 Task: open an excel sheet and write heading  Money ManagerAdd Descriptions in a column and its values below  'Salary, Rent, Groceries, Utilities, Dining out, Transportation & Entertainment. 'Add Categories in next column and its values below  Income, Expense, Expense, Expense, Expense, Expense & Expense. Add Amount in next column and its values below  $2,500, $800, $200, $100, $50, $30 & $100Add Dates in next column and its values below  2023-05-01, 2023-05-05, 2023-05-10, 2023-05-15, 2023-05-20, 2023-05-25 & 2023-05-31Save page Financial Management Sheet
Action: Mouse moved to (30, 113)
Screenshot: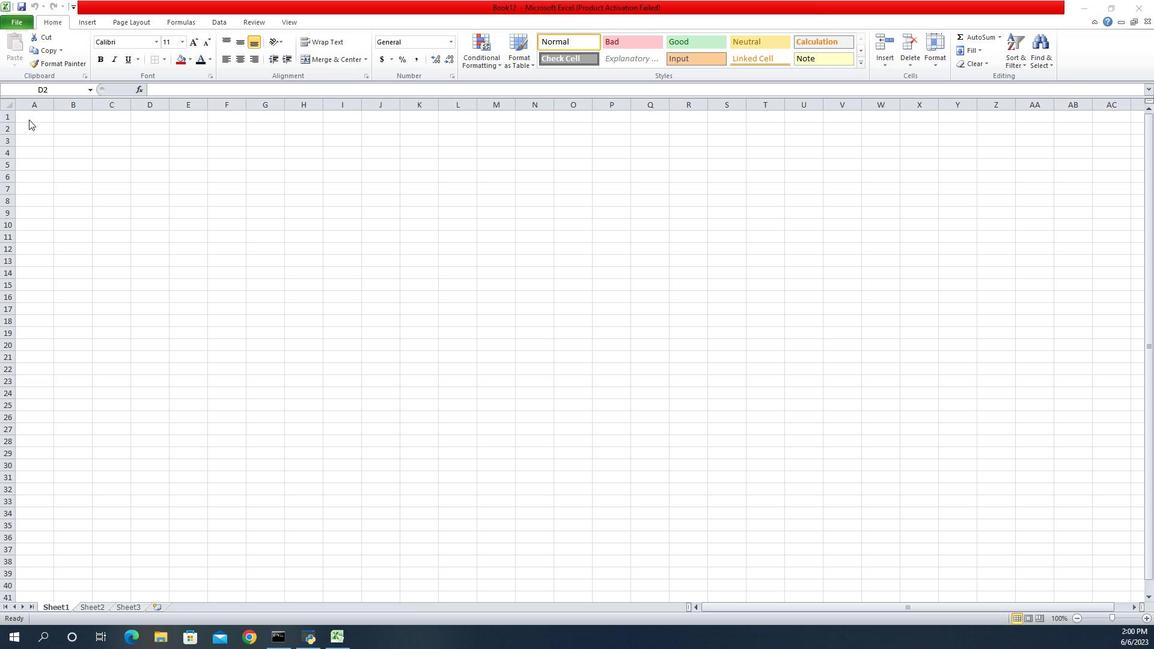 
Action: Mouse pressed left at (30, 113)
Screenshot: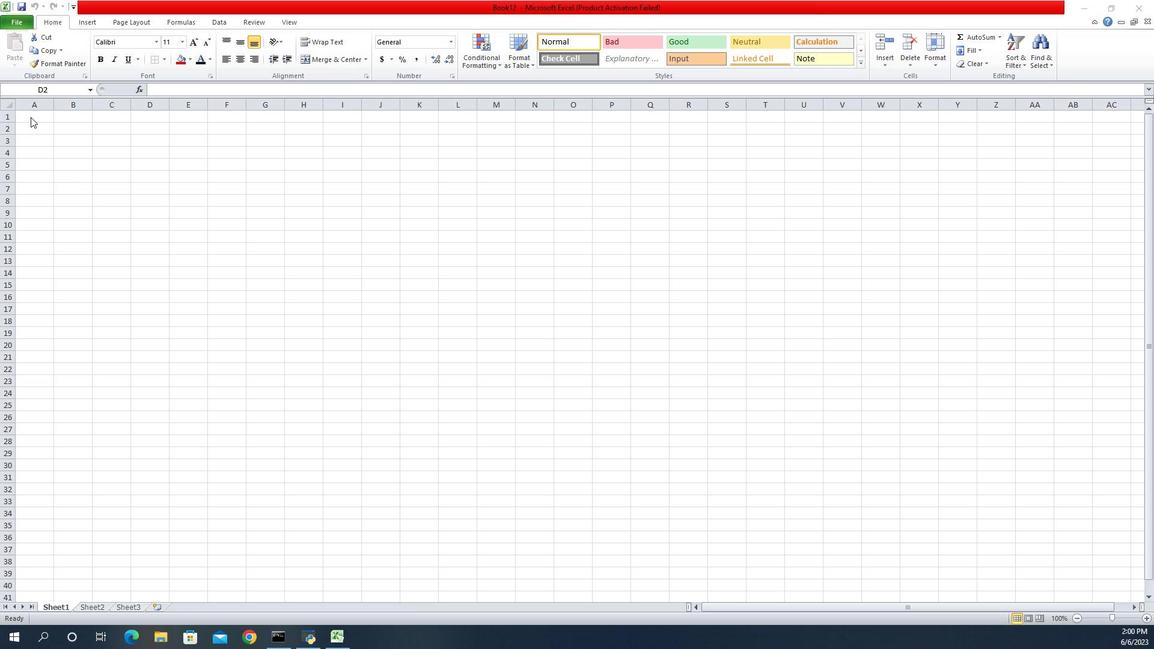 
Action: Mouse moved to (31, 113)
Screenshot: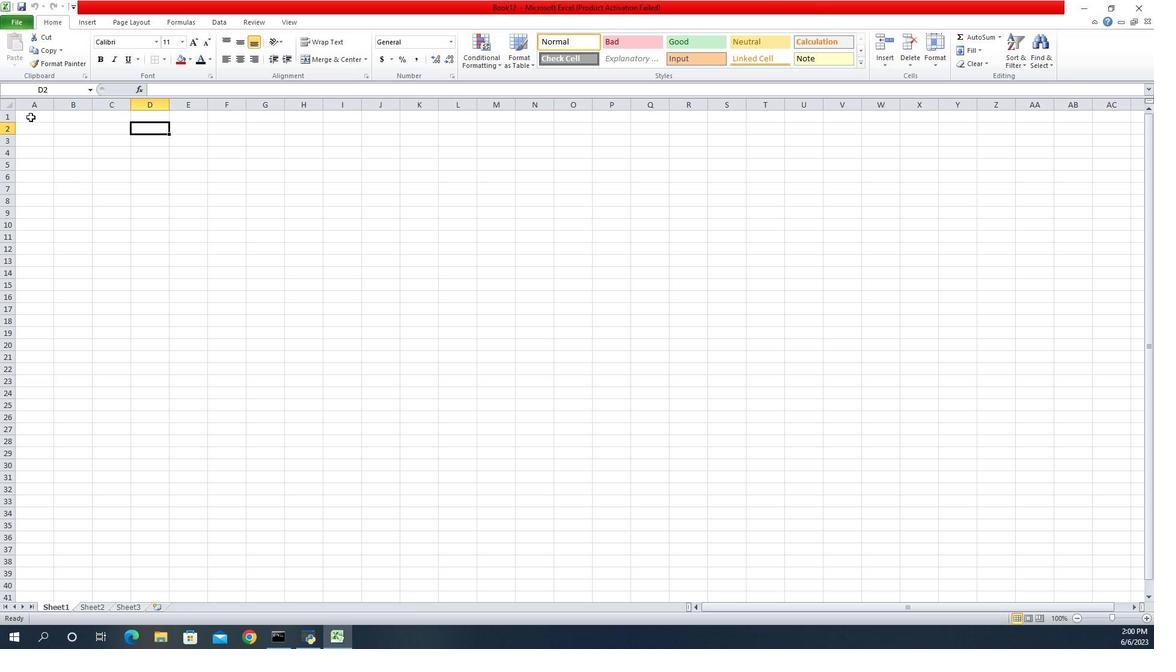 
Action: Mouse pressed left at (31, 113)
Screenshot: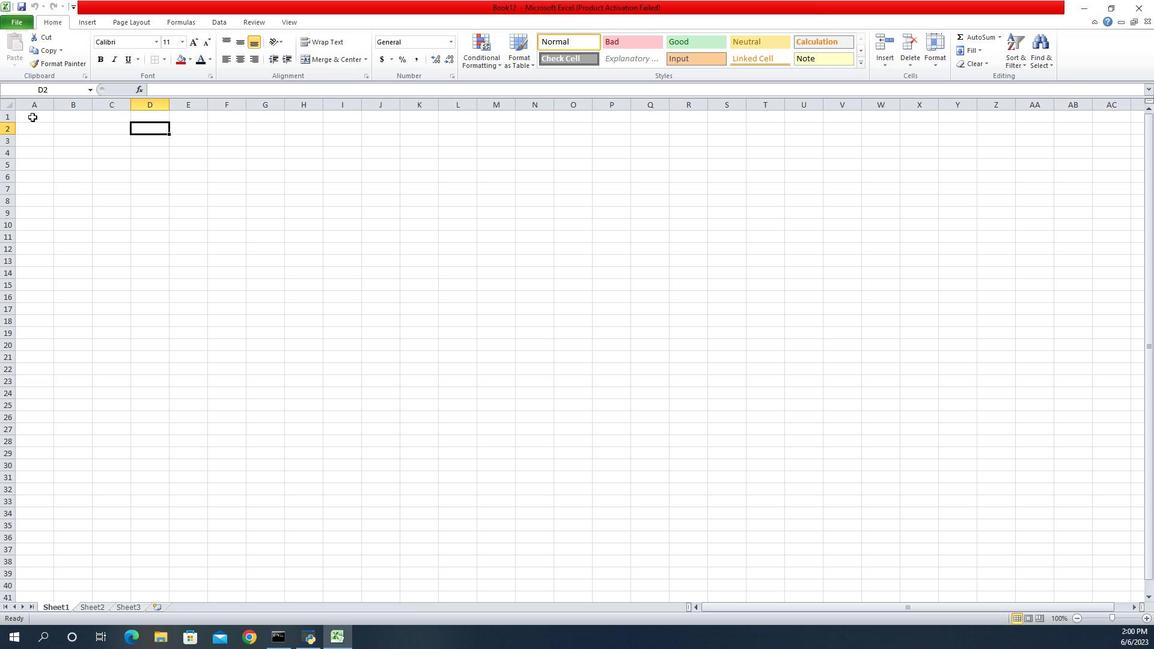
Action: Mouse pressed left at (31, 113)
Screenshot: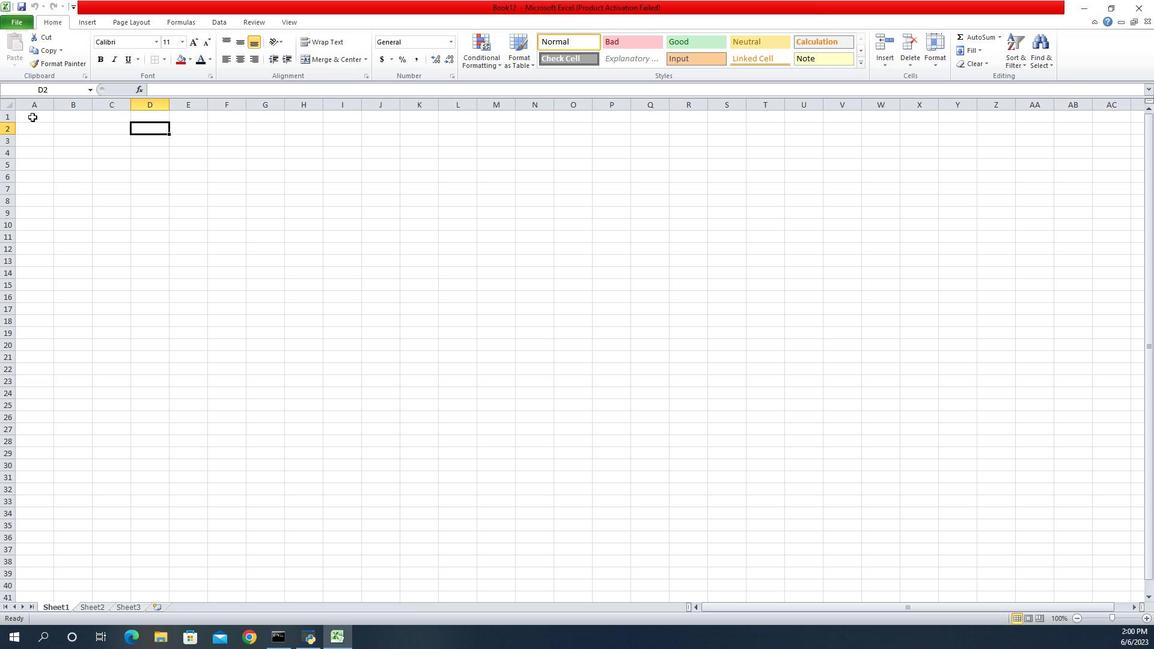 
Action: Key pressed <Key.shift>Money<Key.space><Key.shift><Key.shift><Key.shift><Key.shift><Key.shift><Key.shift><Key.shift><Key.shift><Key.shift><Key.shift><Key.shift><Key.shift><Key.shift><Key.shift><Key.shift>Manager<Key.enter><Key.shift><Key.shift><Key.shift>Description<Key.enter><Key.shift><Key.shift><Key.shift><Key.shift><Key.shift><Key.shift><Key.shift><Key.shift><Key.shift><Key.shift><Key.shift><Key.shift><Key.shift><Key.shift><Key.shift><Key.shift><Key.shift><Key.shift><Key.shift>Salary<Key.enter><Key.shift>Rent<Key.enter><Key.shift>Groceries<Key.enter><Key.shift>Utilites<Key.backspace><Key.backspace><Key.backspace><Key.backspace><Key.backspace><Key.backspace>ilities<Key.enter><Key.shift>Dining<Key.space><Key.shift>Out<Key.enter><Key.shift><Key.shift><Key.shift><Key.shift><Key.shift>Transportation<Key.enter><Key.shift>Enterainment<Key.enter>
Screenshot: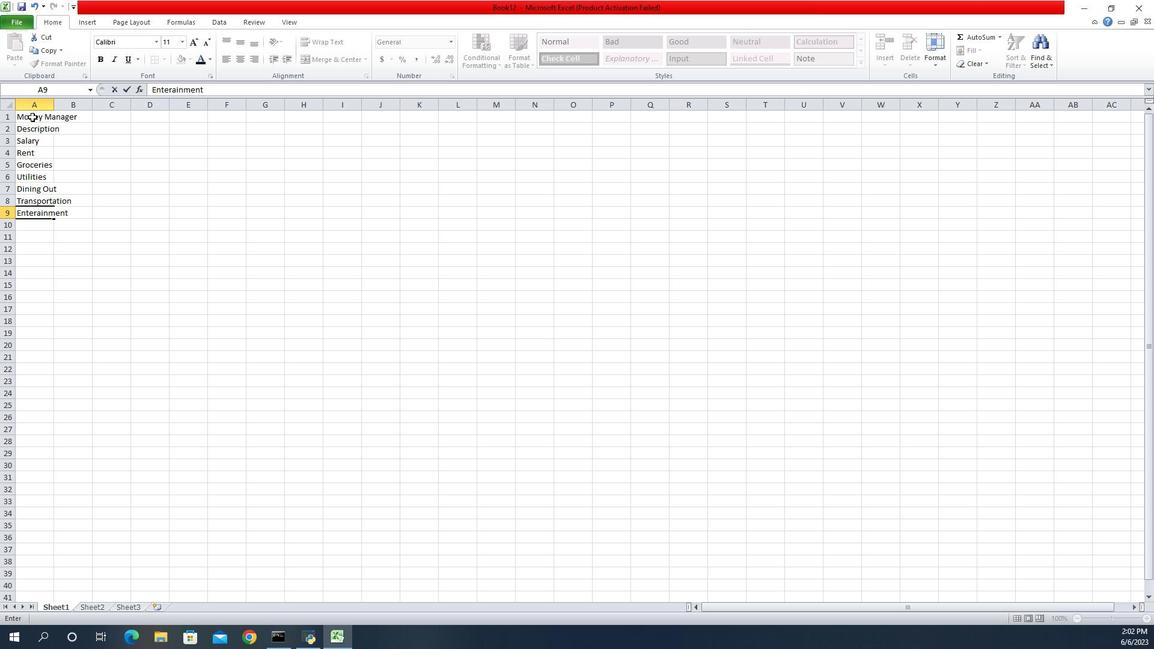 
Action: Mouse moved to (52, 102)
Screenshot: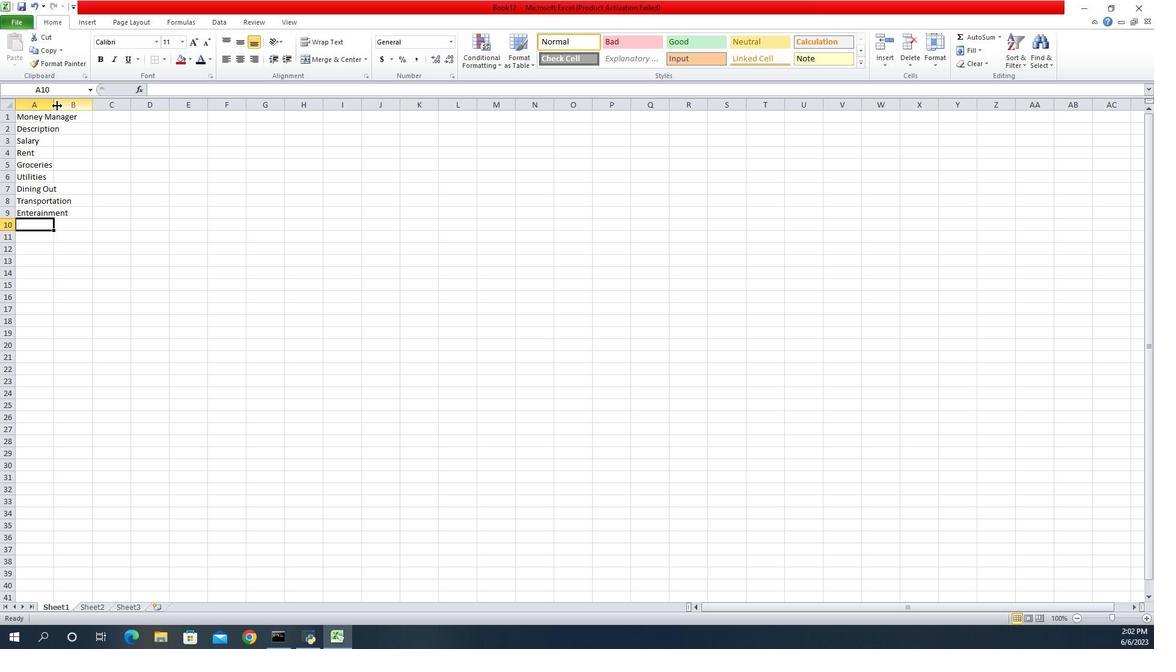 
Action: Mouse pressed left at (52, 102)
Screenshot: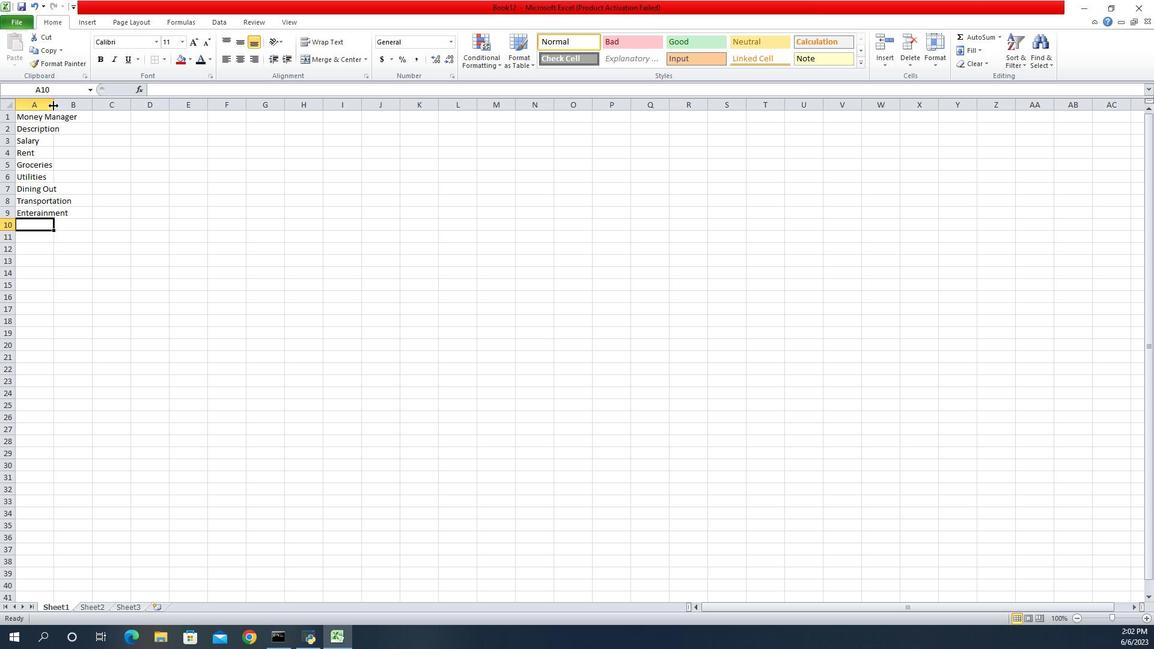 
Action: Mouse pressed left at (52, 102)
Screenshot: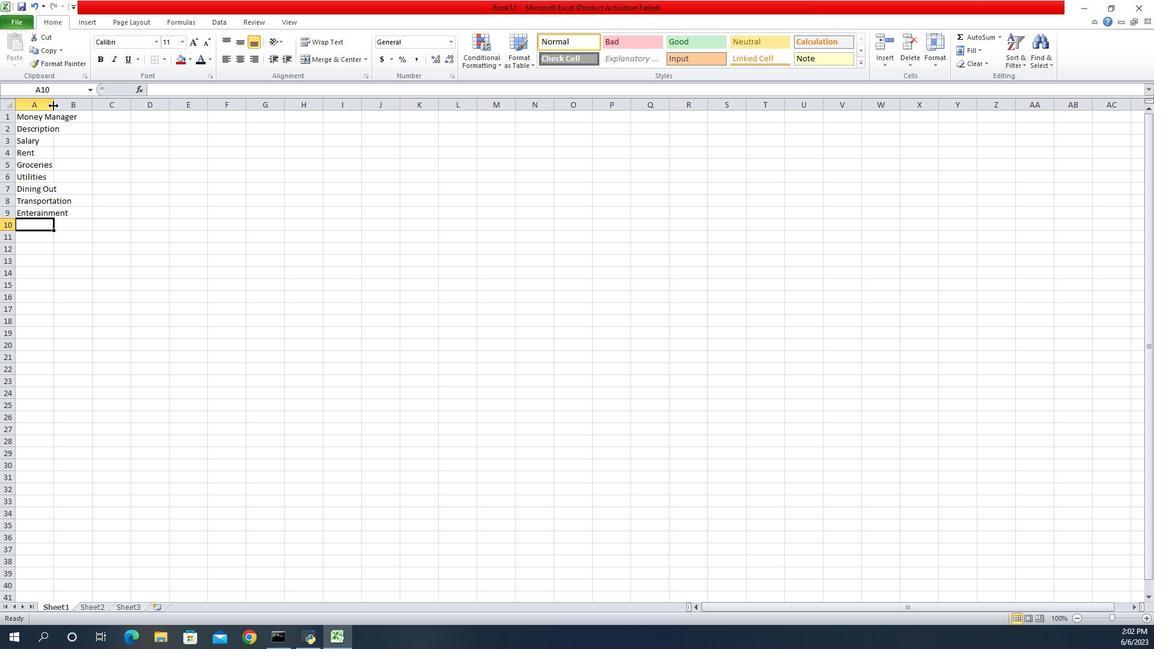 
Action: Mouse moved to (102, 125)
Screenshot: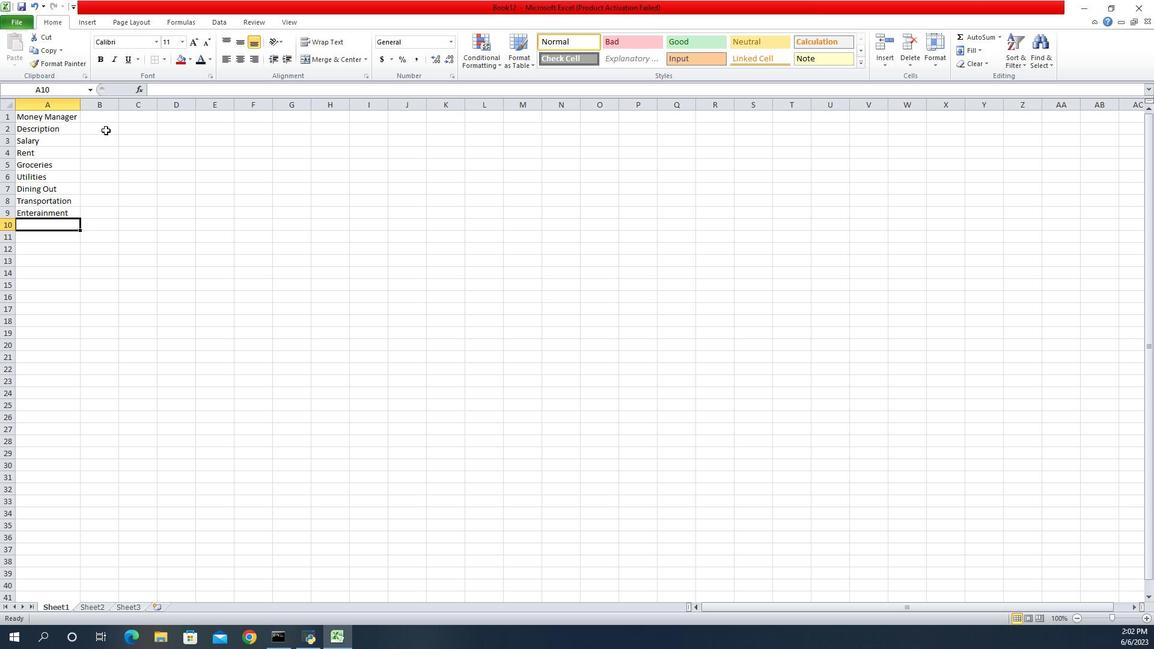 
Action: Mouse pressed left at (102, 125)
Screenshot: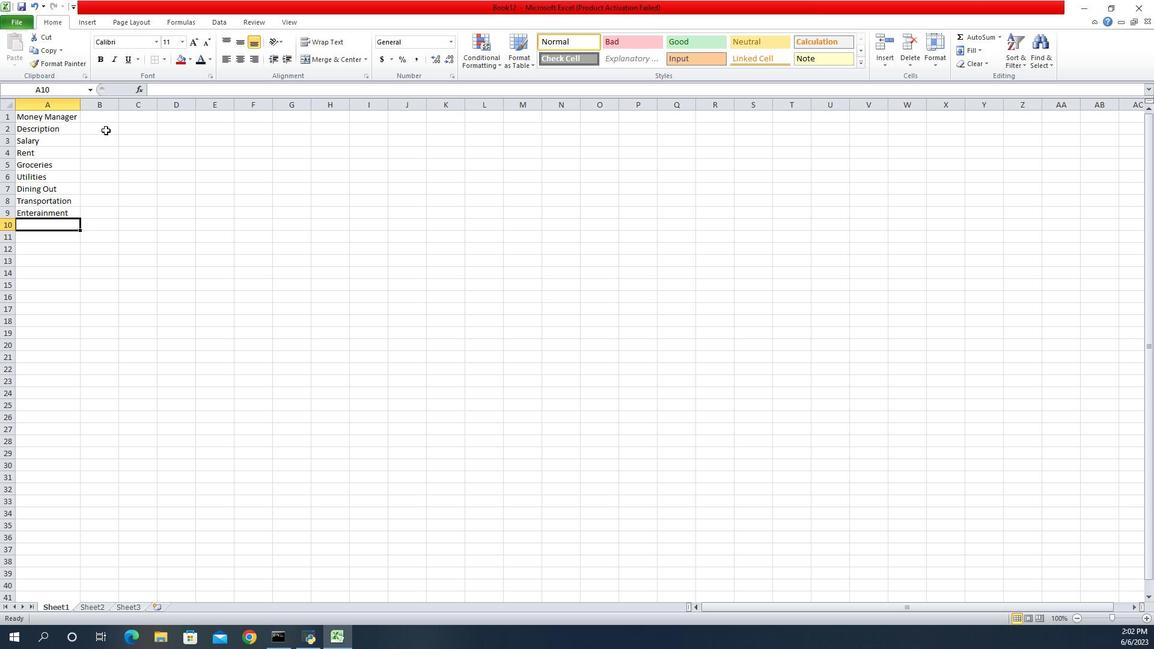 
Action: Mouse pressed left at (102, 125)
Screenshot: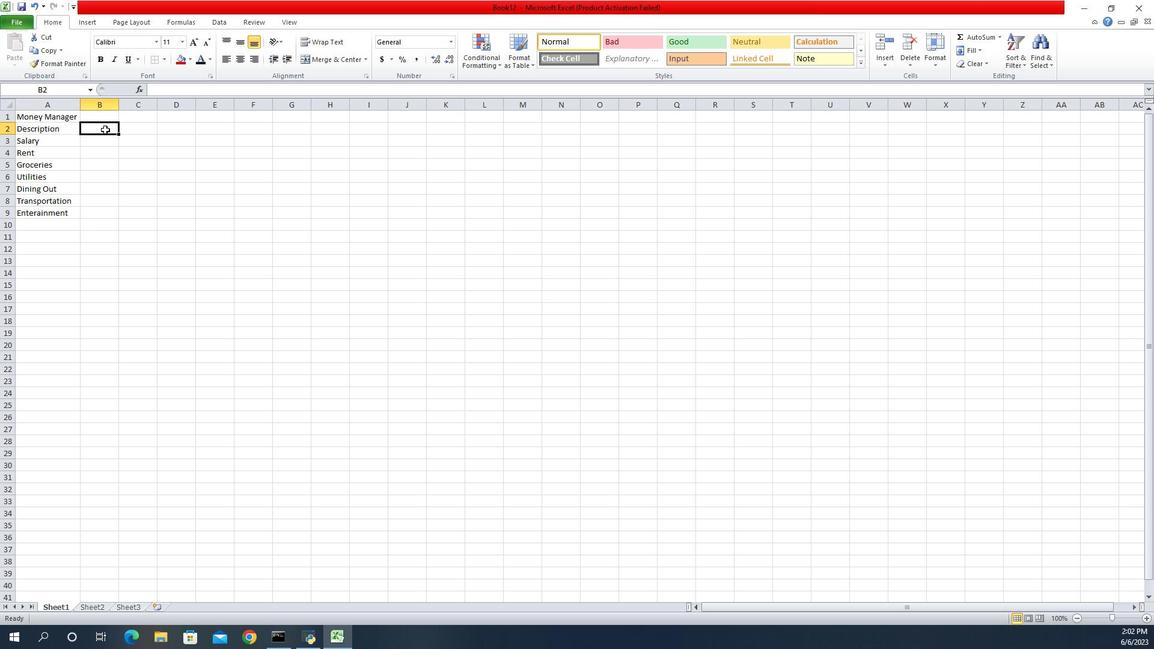 
Action: Mouse moved to (104, 159)
Screenshot: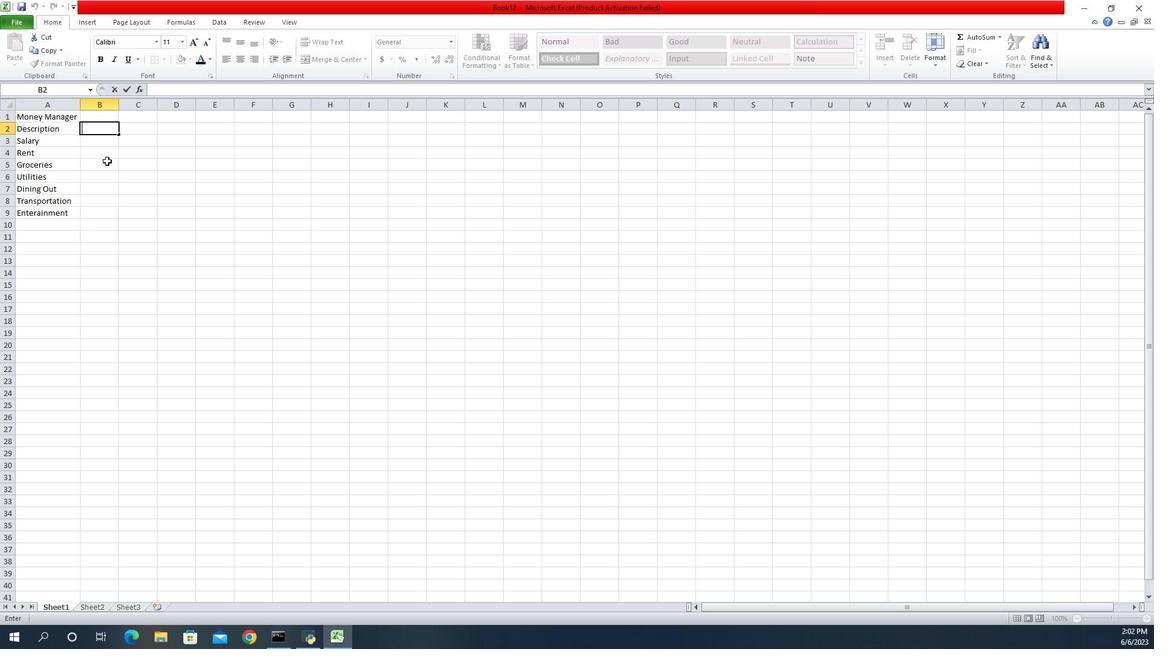 
Action: Mouse pressed left at (104, 159)
Screenshot: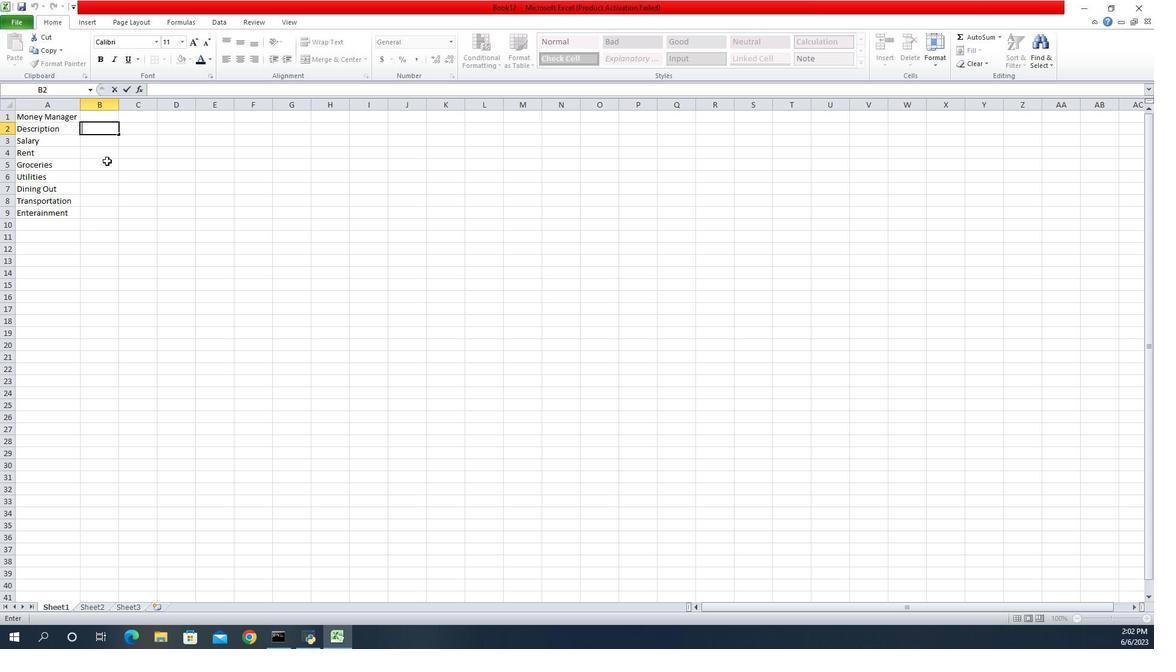 
Action: Mouse moved to (94, 125)
Screenshot: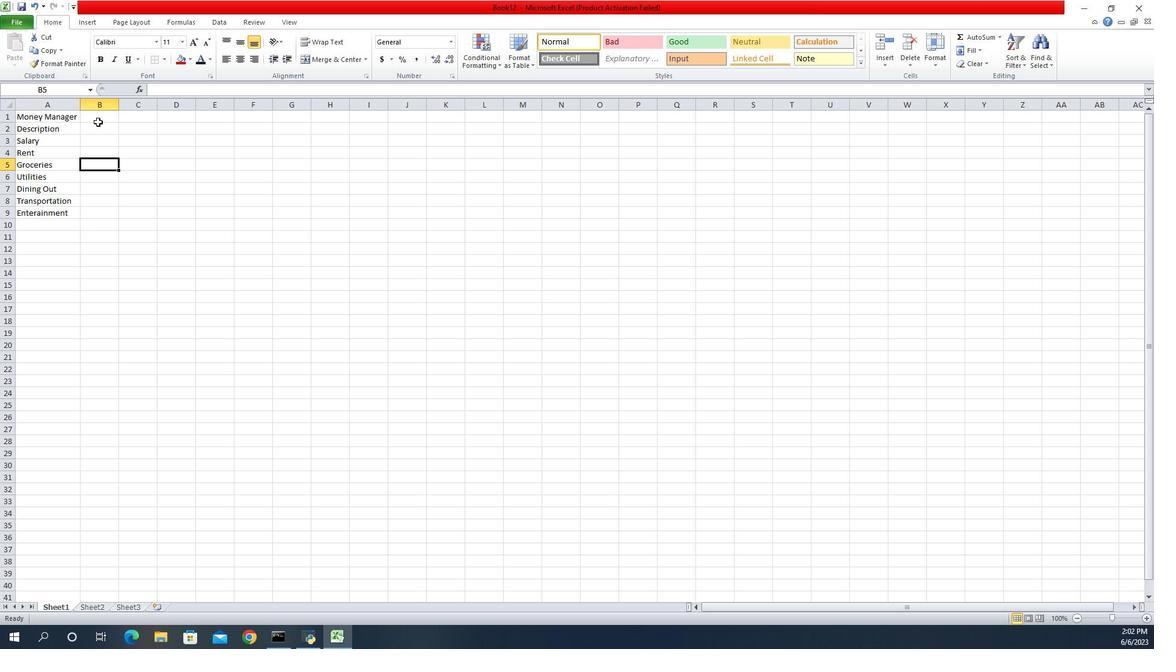 
Action: Mouse pressed left at (94, 125)
Screenshot: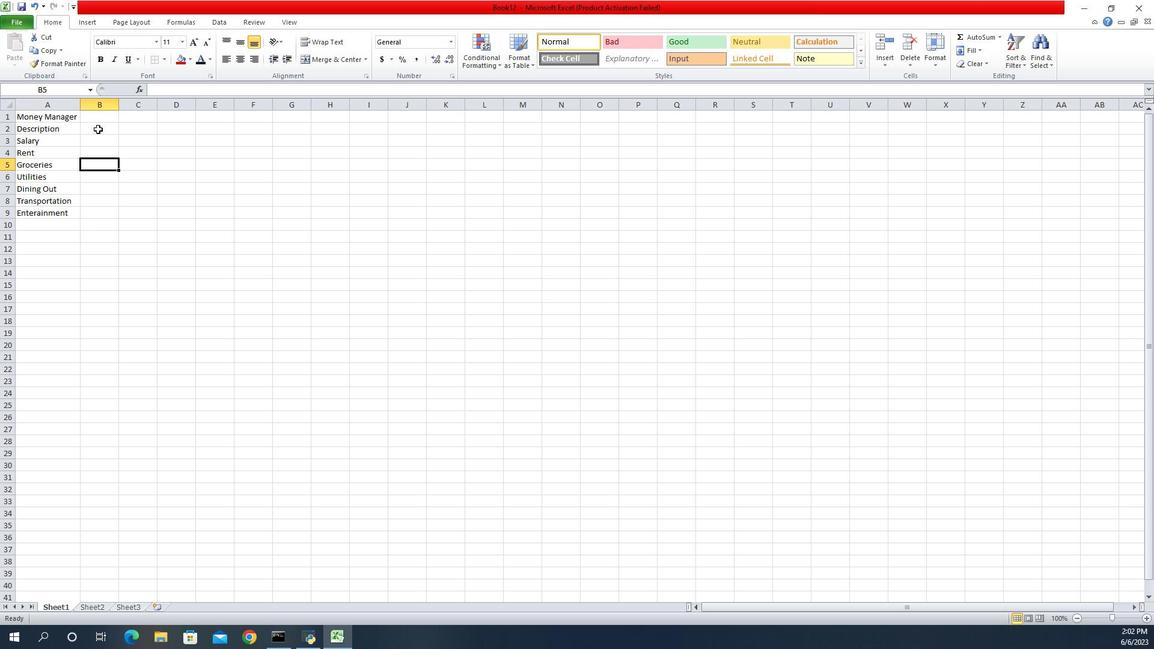 
Action: Mouse pressed left at (94, 125)
Screenshot: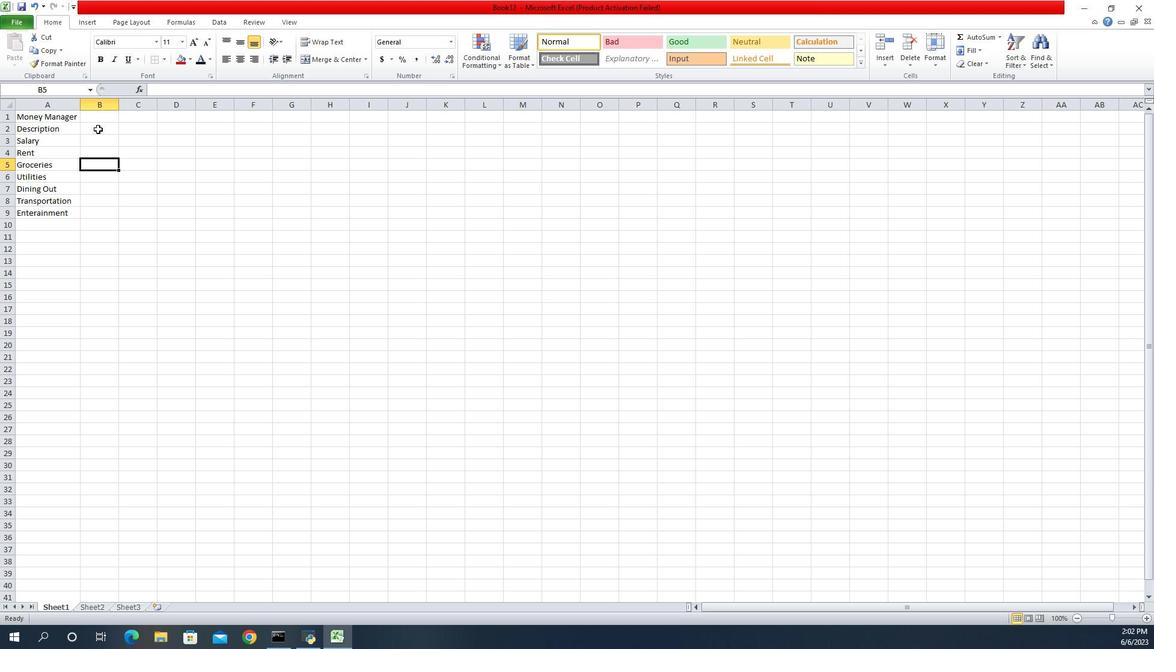 
Action: Key pressed <Key.shift>Categories<Key.enter><Key.shift><Key.shift><Key.shift><Key.shift><Key.shift><Key.shift><Key.shift><Key.shift><Key.shift><Key.shift><Key.shift><Key.shift><Key.shift><Key.shift><Key.shift><Key.shift><Key.shift><Key.shift><Key.shift><Key.shift><Key.shift><Key.shift><Key.shift><Key.shift><Key.shift><Key.shift><Key.shift><Key.shift><Key.shift><Key.shift><Key.shift><Key.shift><Key.shift><Key.shift><Key.shift><Key.shift><Key.shift><Key.shift><Key.shift><Key.shift><Key.shift><Key.shift><Key.shift><Key.shift><Key.shift><Key.shift><Key.shift>Income<Key.enter><Key.shift><Key.shift><Key.shift><Key.shift><Key.shift><Key.shift><Key.shift><Key.shift><Key.shift><Key.shift><Key.shift><Key.shift><Key.shift><Key.shift><Key.shift><Key.shift><Key.shift><Key.shift><Key.shift><Key.shift><Key.shift><Key.shift><Key.shift><Key.shift>X<Key.backspace><Key.shift>Expenses<Key.backspace><Key.backspace><Key.backspace>se<Key.enter>e<Key.enter>e<Key.enter>e<Key.enter>e<Key.enter>e<Key.enter><Key.up><Key.up><Key.up><Key.up><Key.up><Key.up><Key.up><Key.right><Key.up>
Screenshot: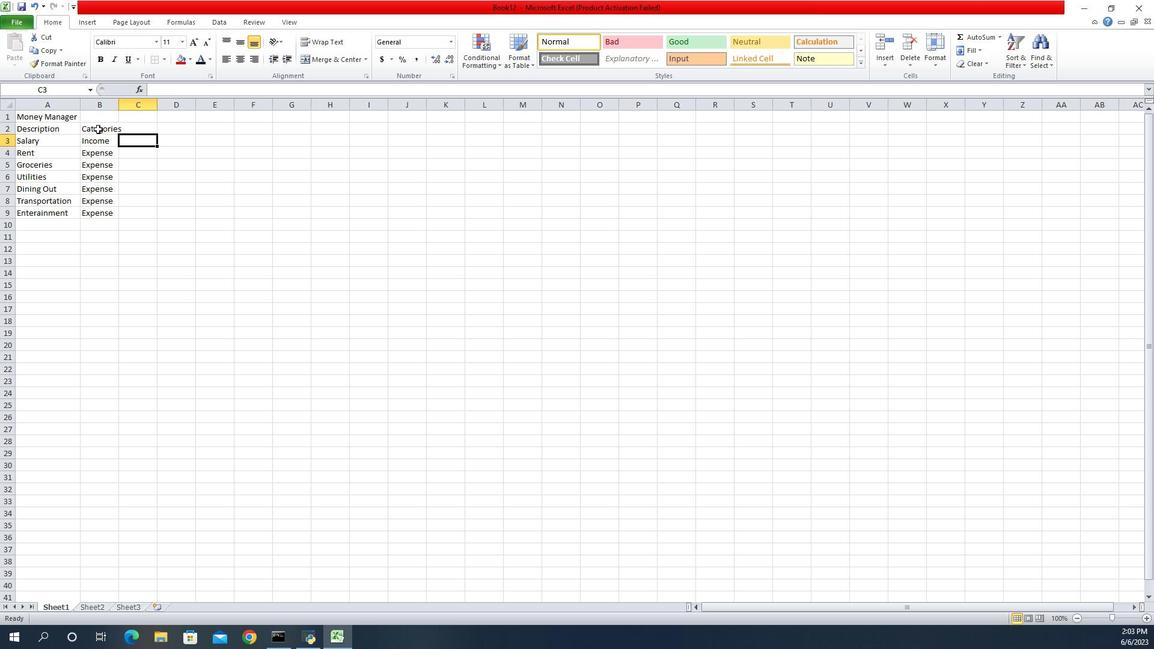 
Action: Mouse moved to (116, 104)
Screenshot: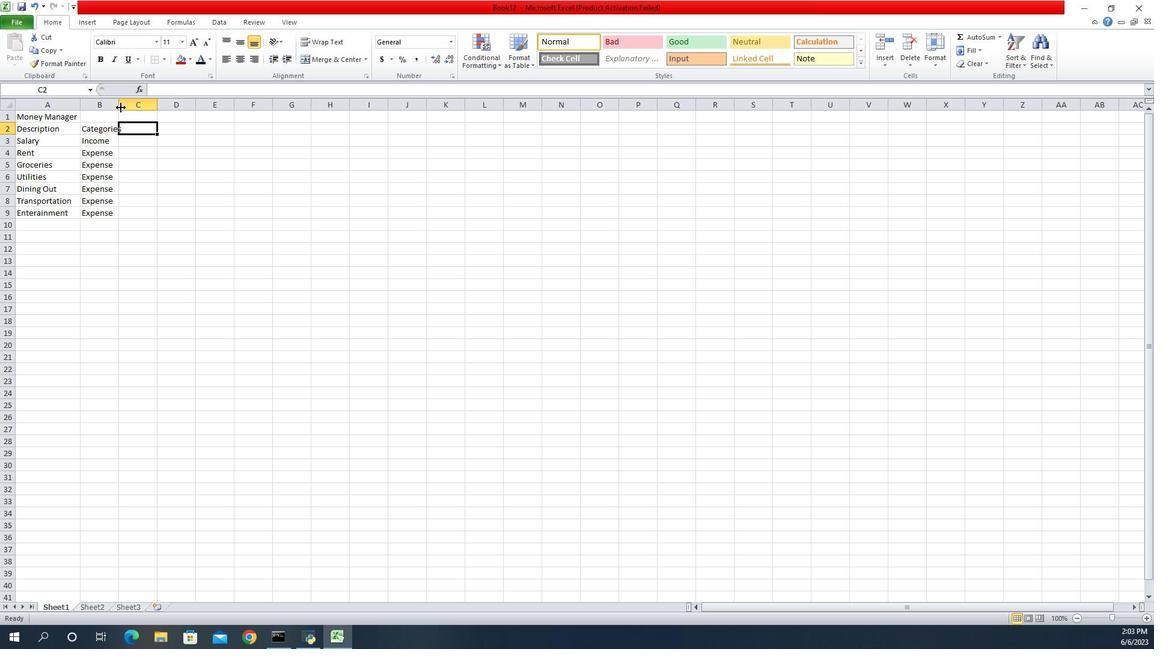 
Action: Mouse pressed left at (116, 104)
Screenshot: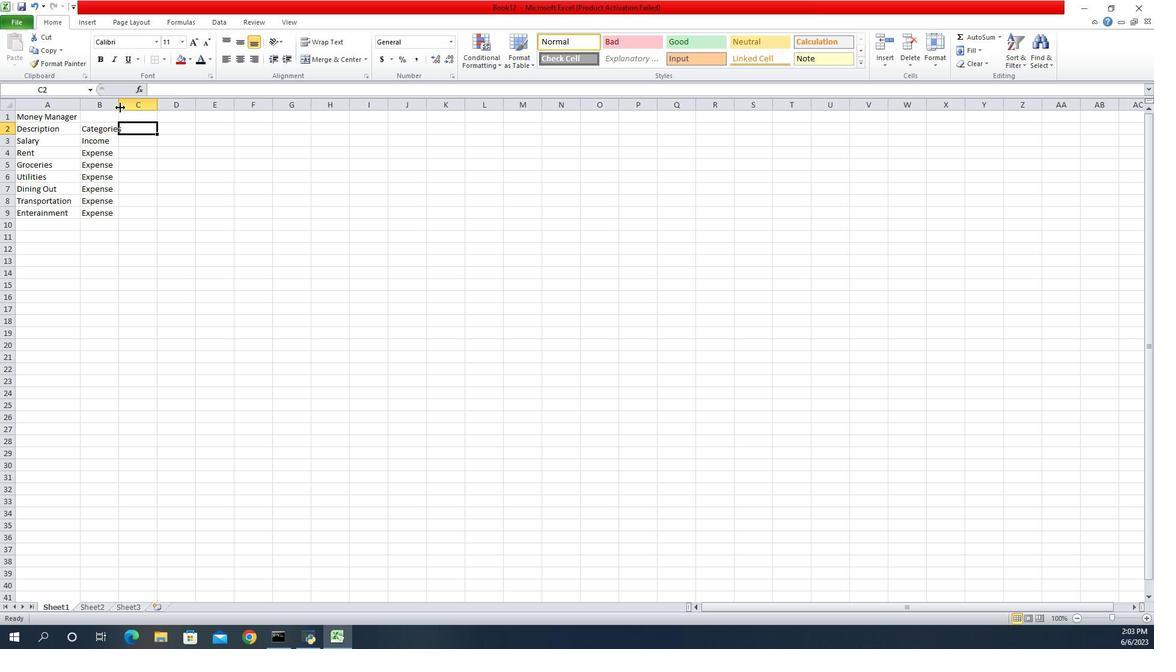 
Action: Mouse pressed left at (116, 104)
Screenshot: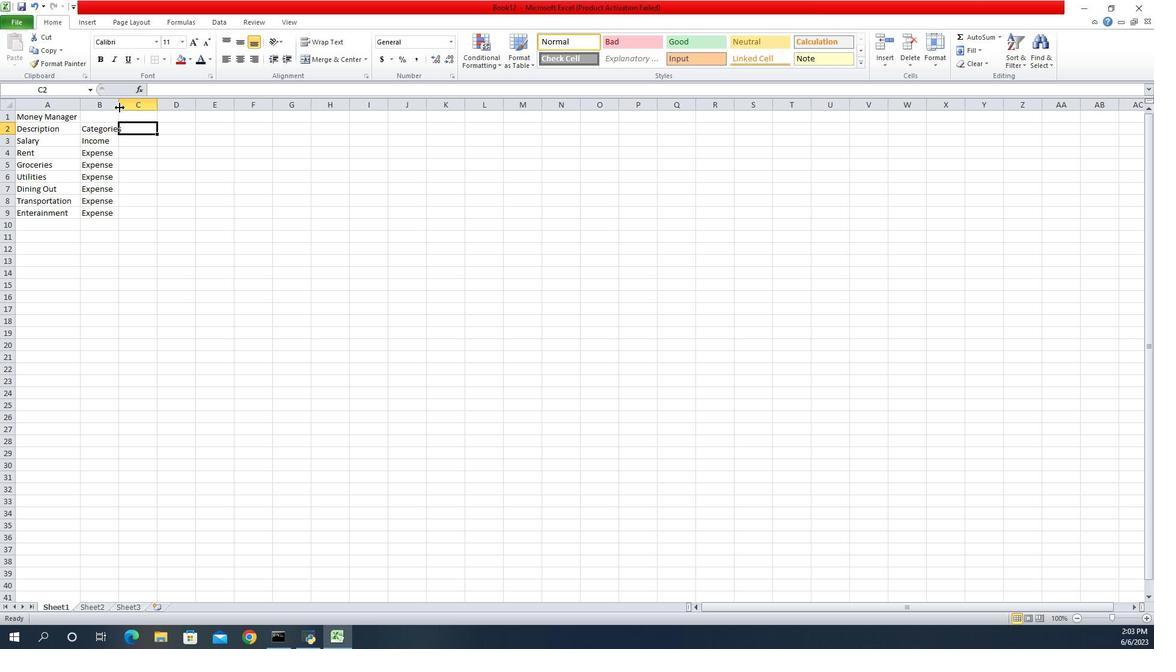 
Action: Mouse pressed left at (116, 104)
Screenshot: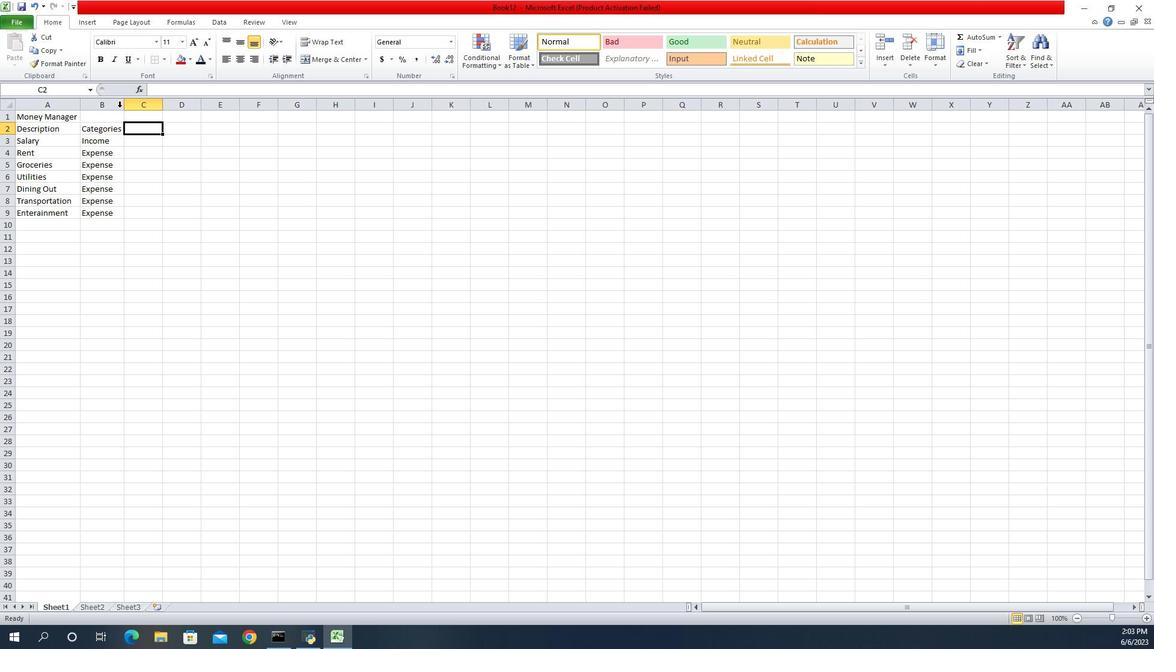 
Action: Mouse moved to (138, 120)
Screenshot: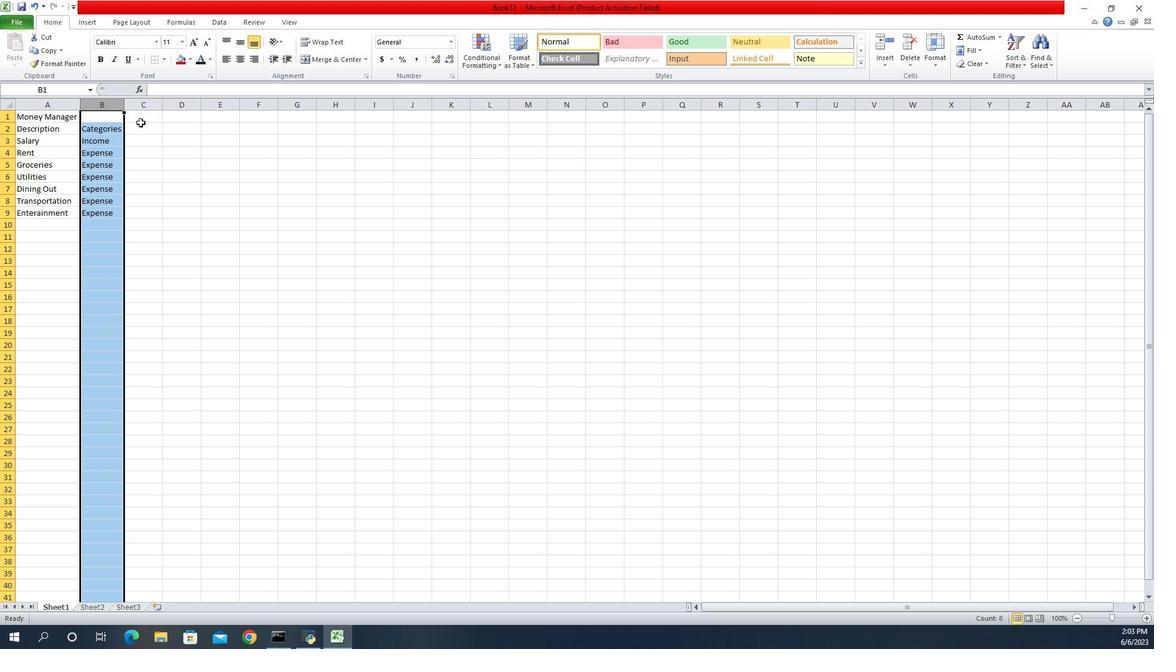 
Action: Mouse pressed left at (138, 120)
Screenshot: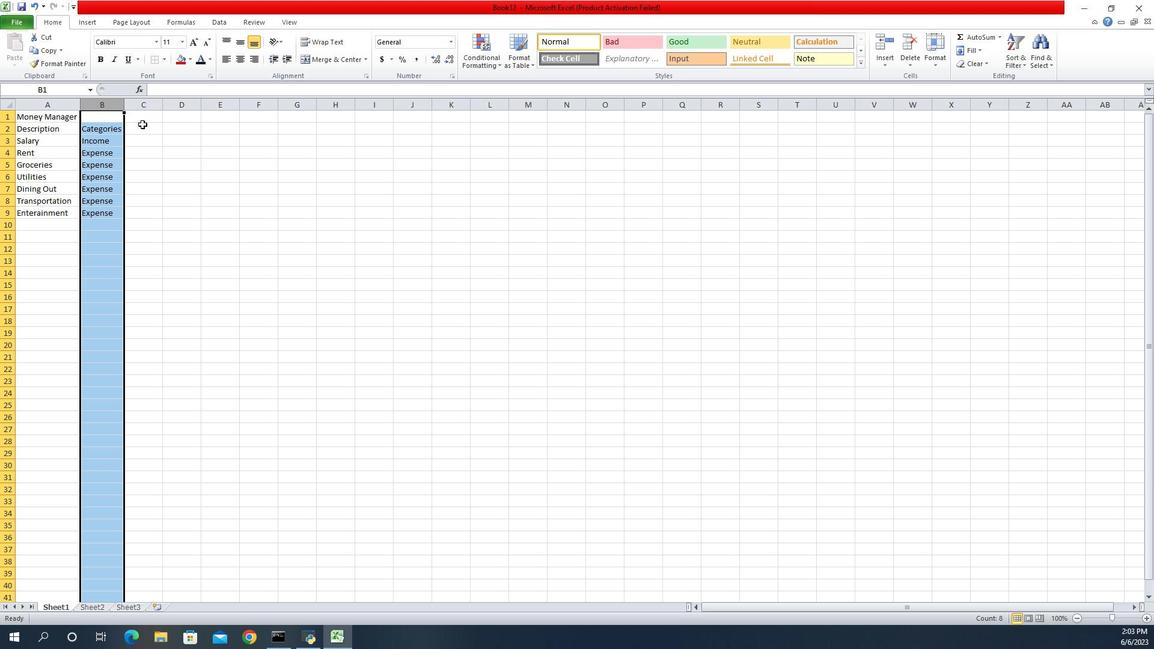 
Action: Mouse moved to (137, 125)
Screenshot: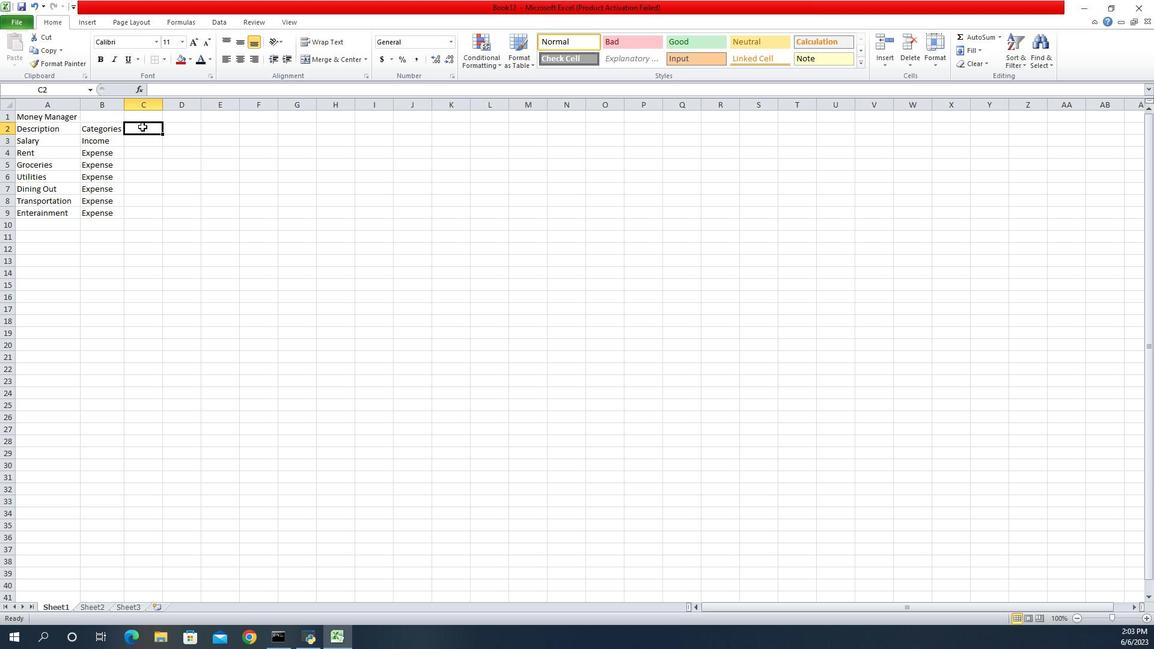 
Action: Key pressed <Key.shift><Key.shift><Key.shift>Amount<Key.enter><Key.shift>$2500<Key.enter><Key.shift>$800<Key.enter><Key.shift>$200<Key.enter><Key.shift>$100<Key.enter><Key.shift>$50<Key.enter><Key.shift>$30<Key.enter><Key.shift>$100<Key.enter>
Screenshot: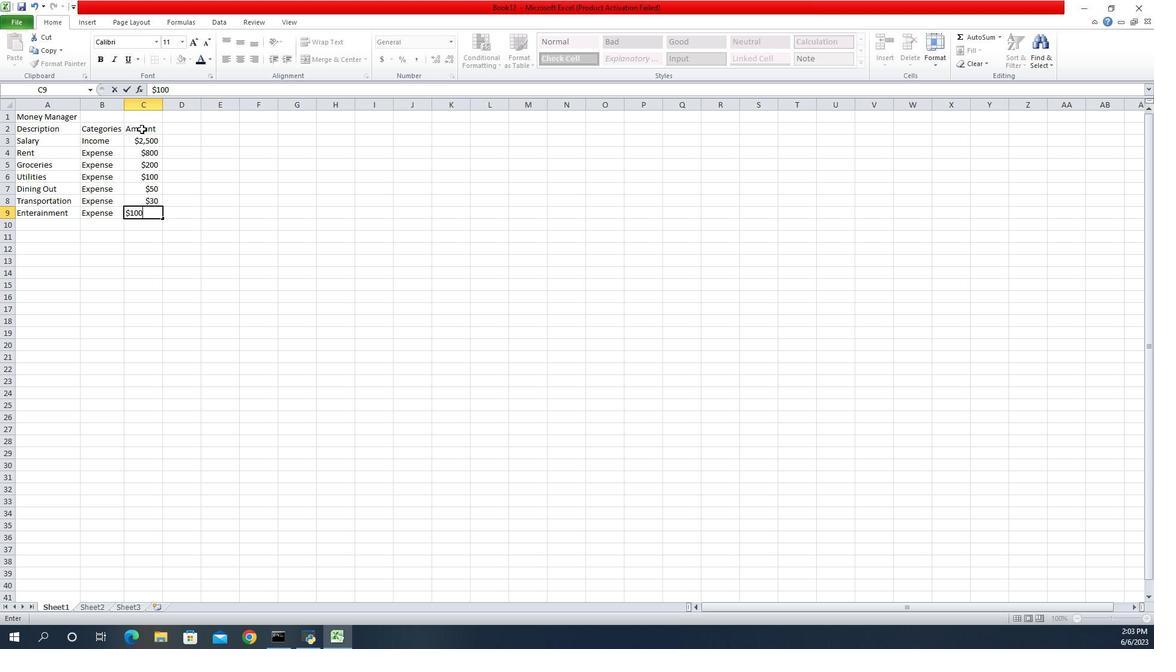 
Action: Mouse moved to (173, 120)
Screenshot: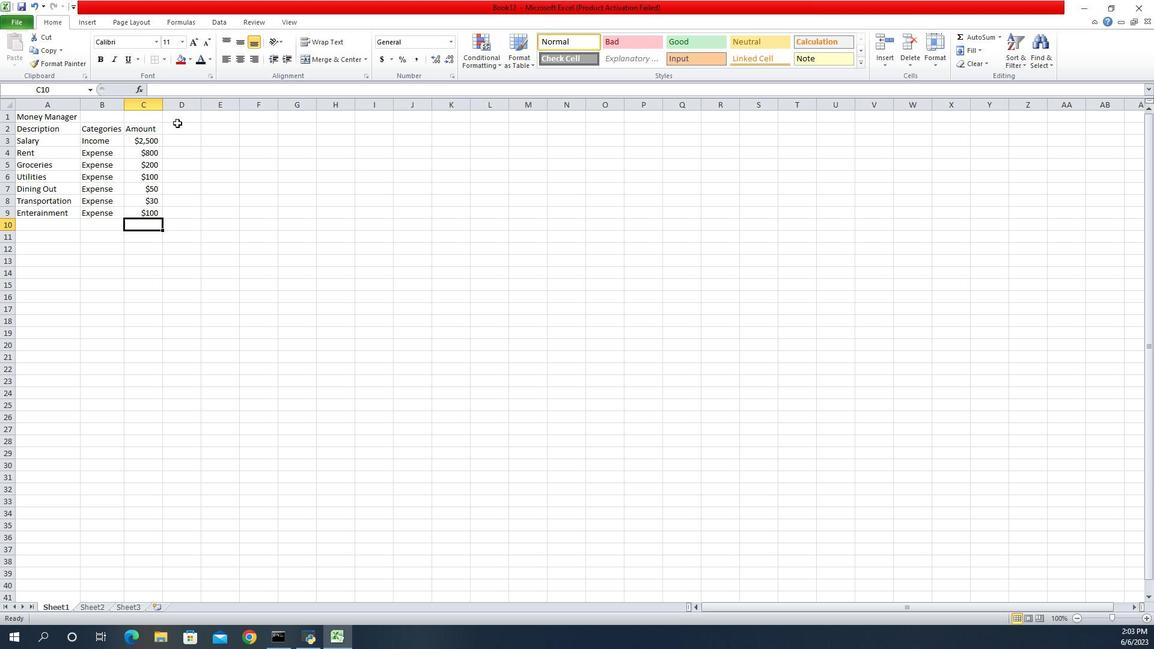 
Action: Mouse pressed left at (173, 120)
Screenshot: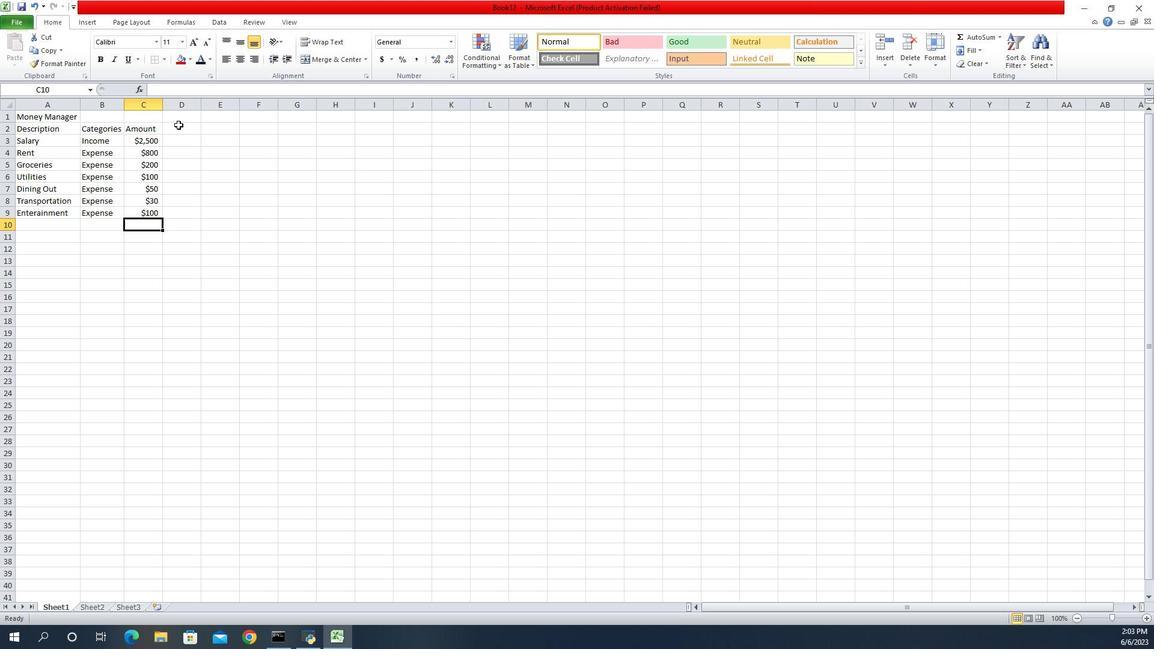 
Action: Key pressed <Key.shift>Dates<Key.enter><Key.shift><Key.down><Key.down><Key.down><Key.down><Key.down><Key.shift><Key.down>
Screenshot: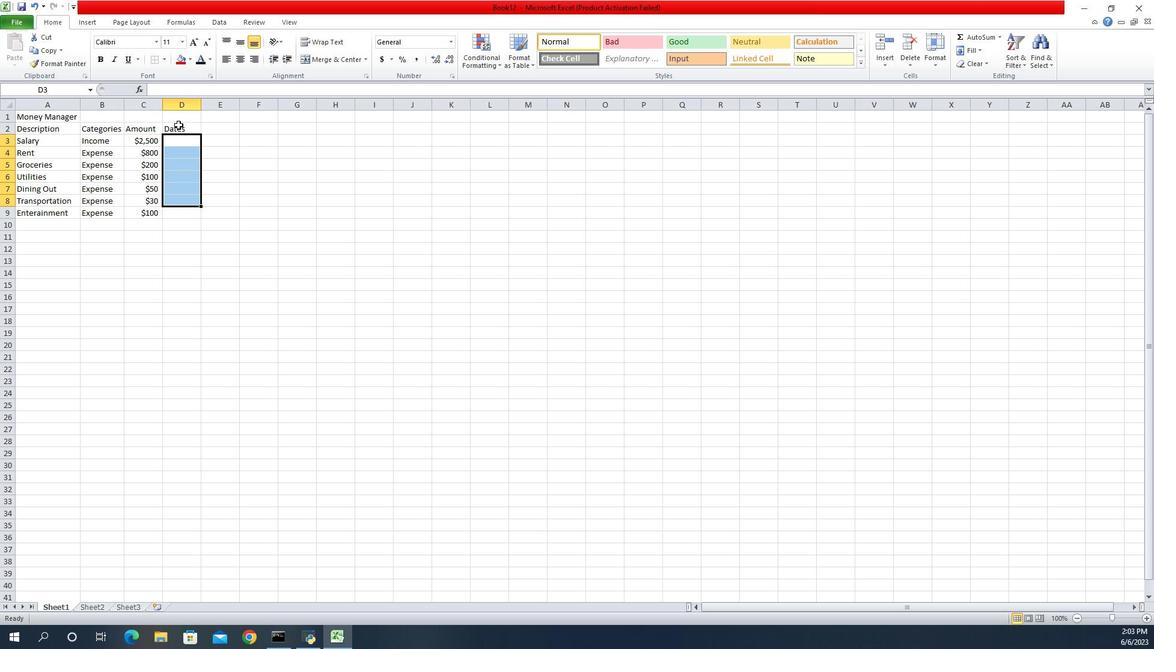 
Action: Mouse moved to (438, 43)
Screenshot: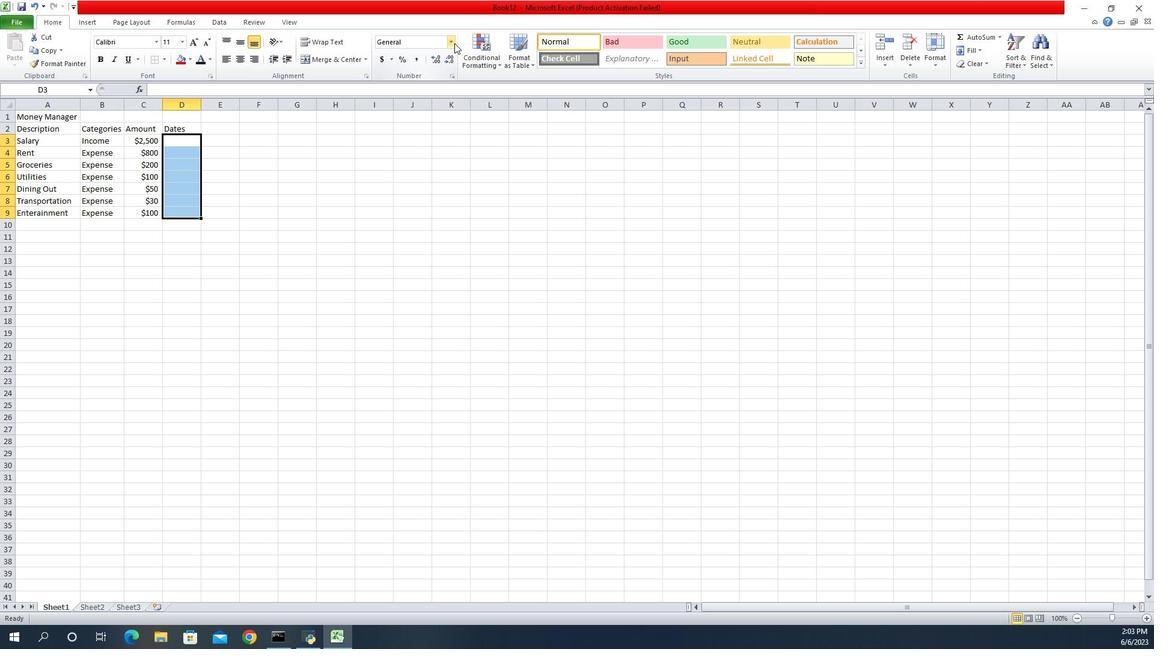 
Action: Mouse pressed left at (438, 43)
Screenshot: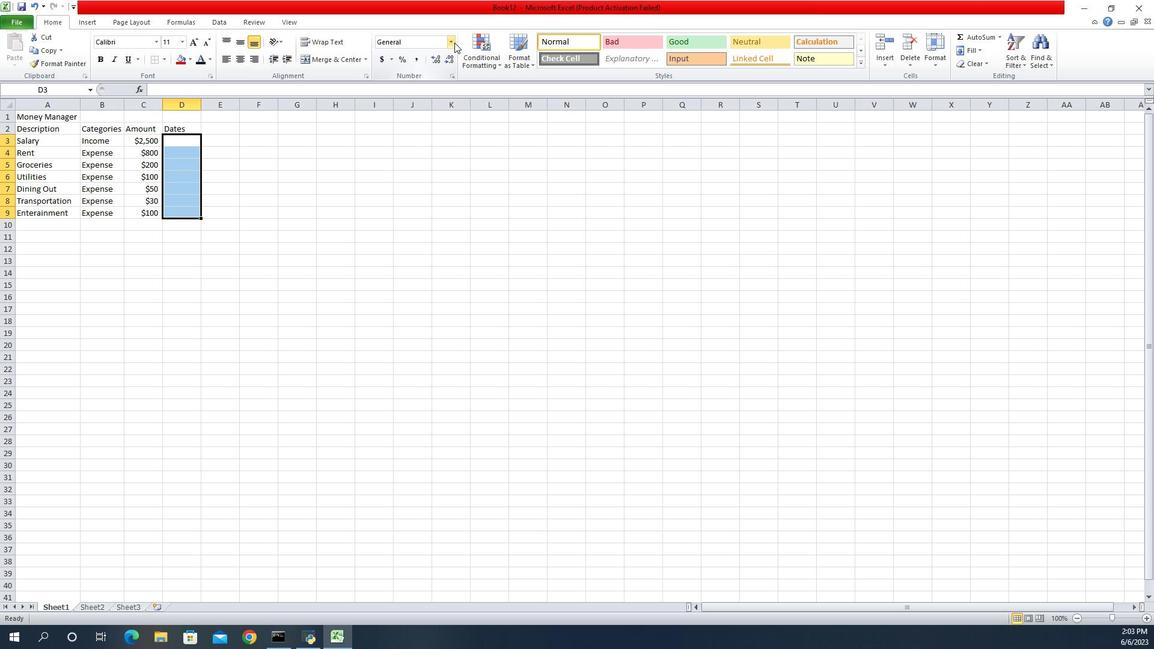 
Action: Mouse moved to (416, 302)
Screenshot: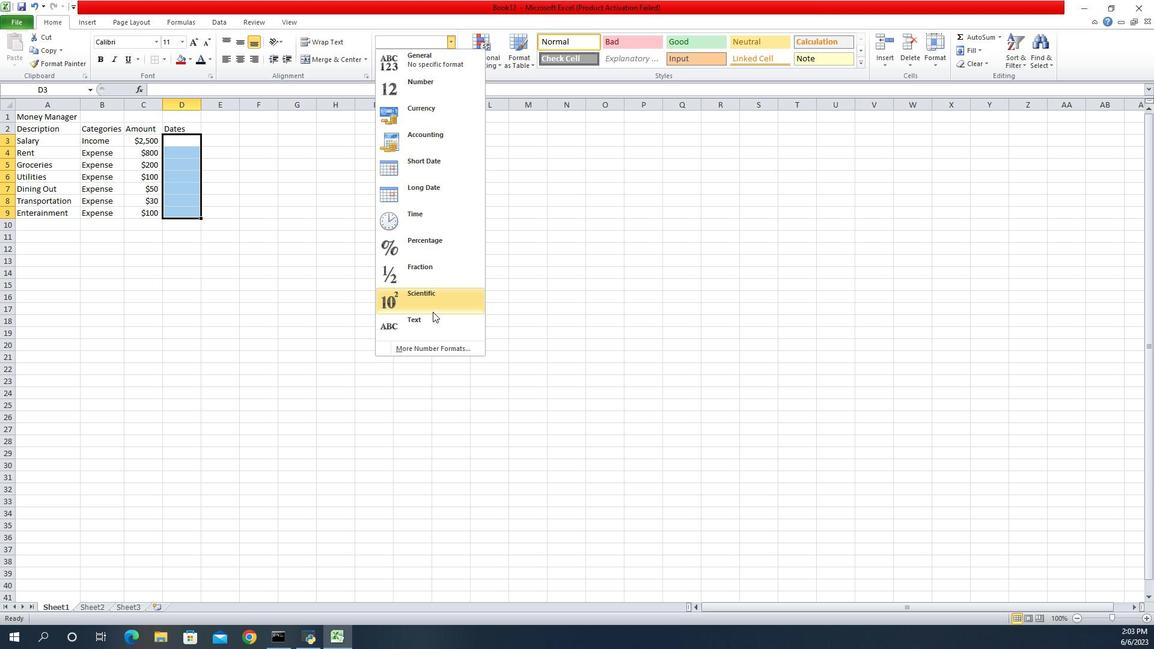 
Action: Mouse pressed left at (416, 302)
Screenshot: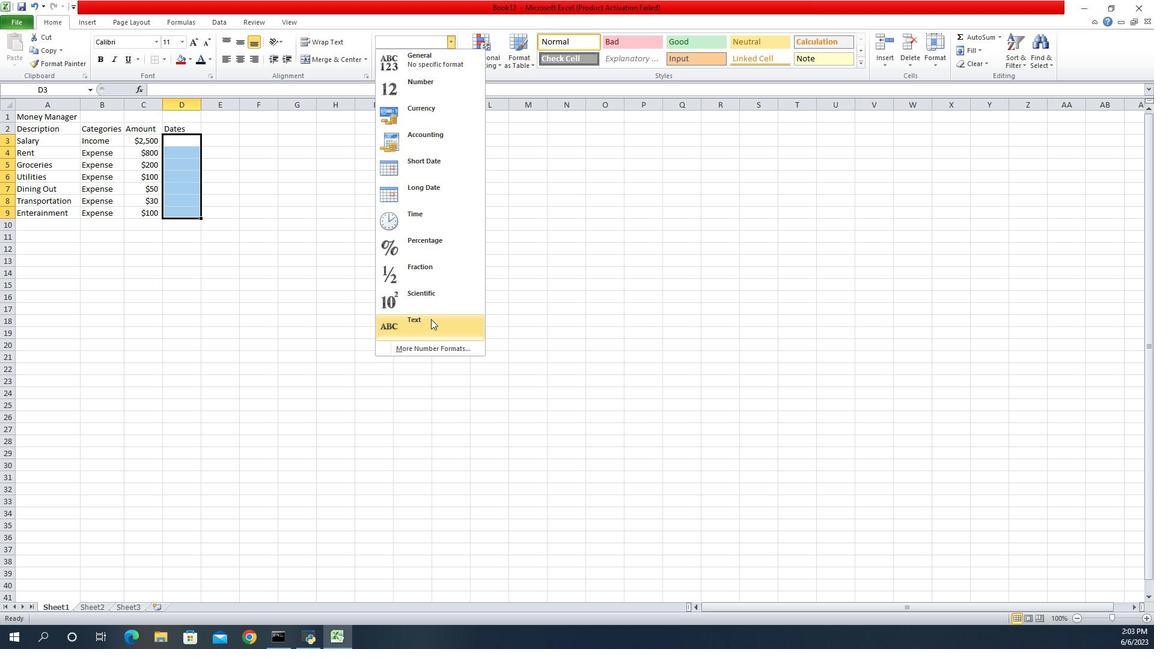 
Action: Mouse moved to (178, 132)
Screenshot: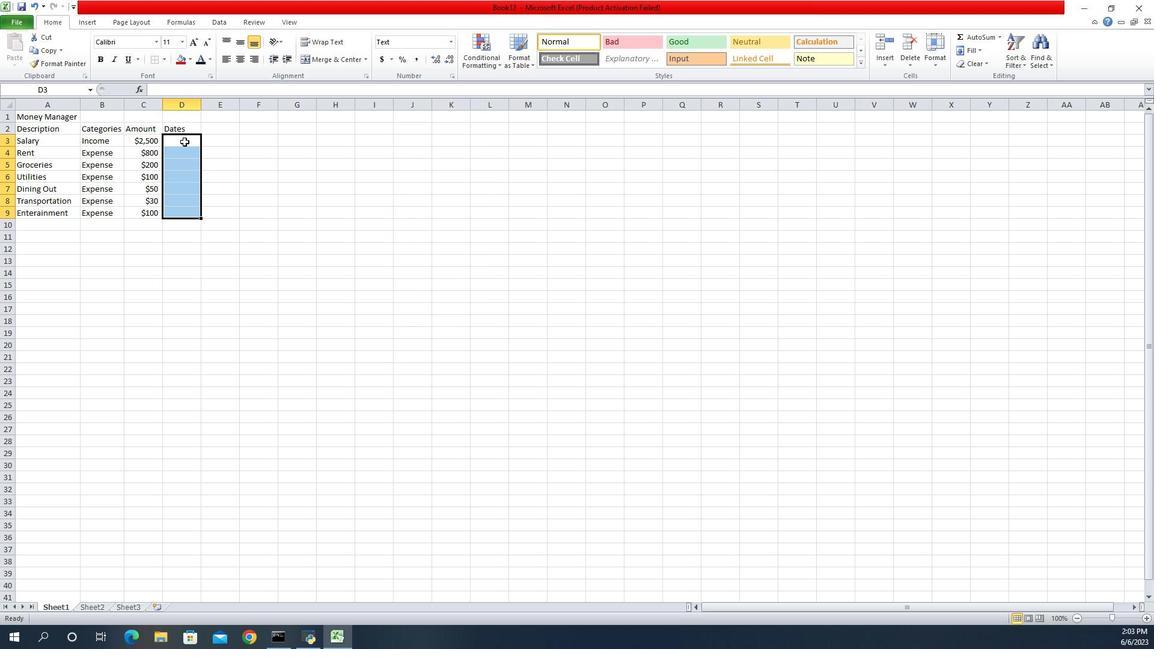 
Action: Mouse pressed left at (178, 132)
Screenshot: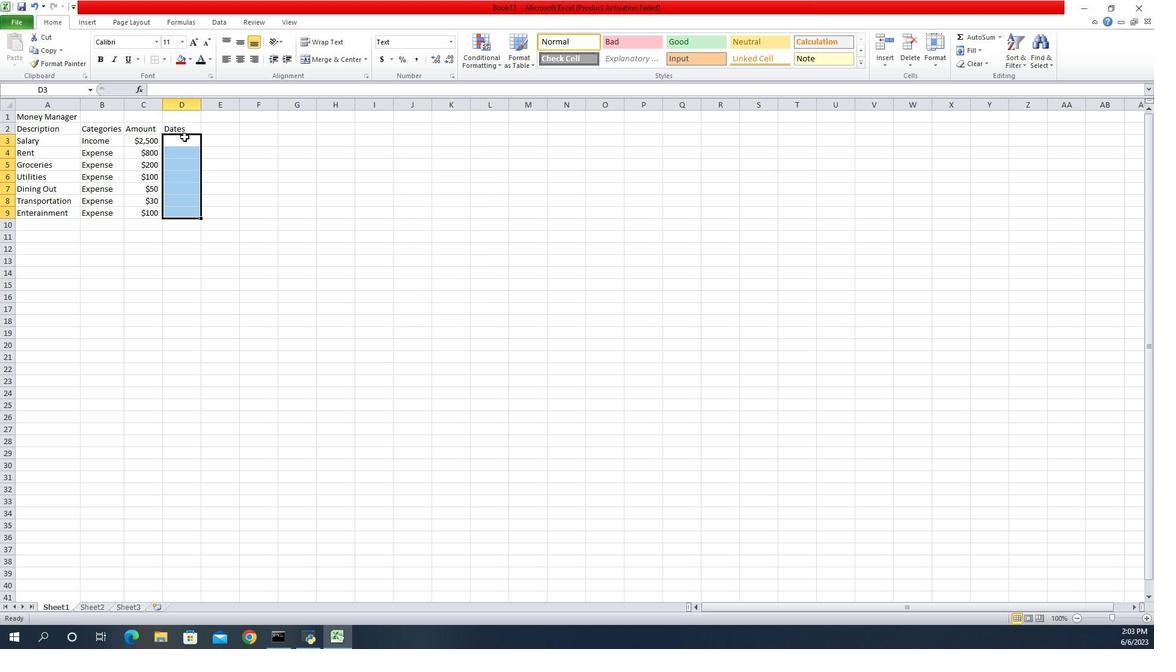 
Action: Key pressed 2023-02<Key.backspace>5-01<Key.enter>2023-05-05<Key.enter>2023-05-0<Key.backspace>15<Key.enter>2023-05-20<Key.enter>2023-05-25<Key.enter>2023-05-
Screenshot: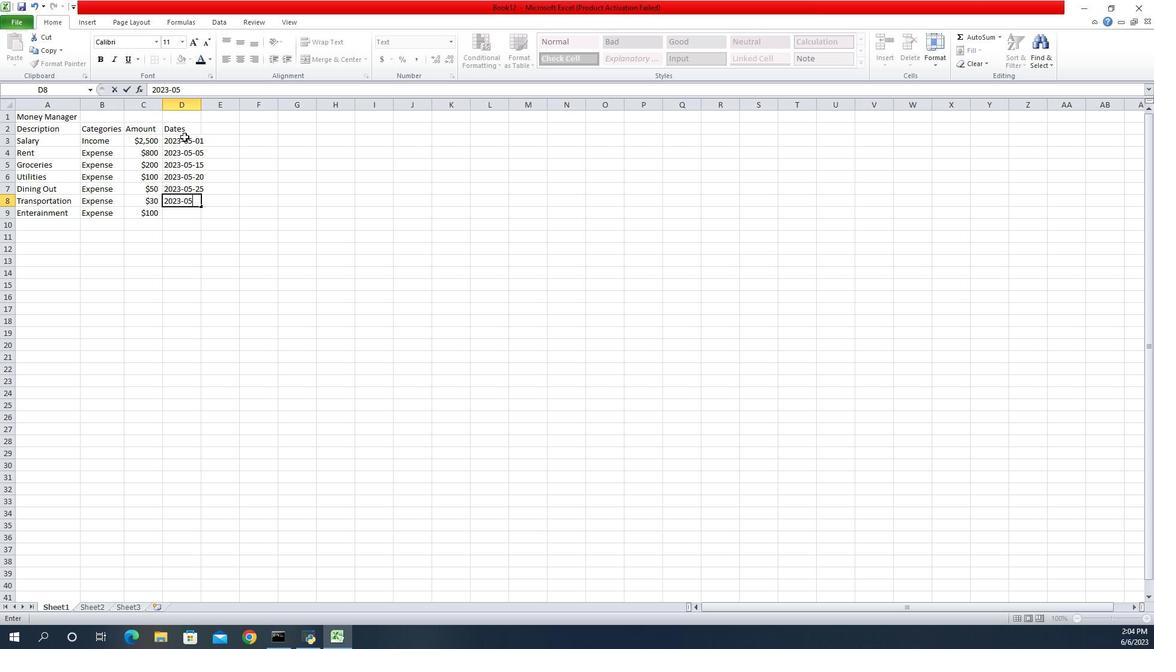 
Action: Mouse moved to (181, 158)
Screenshot: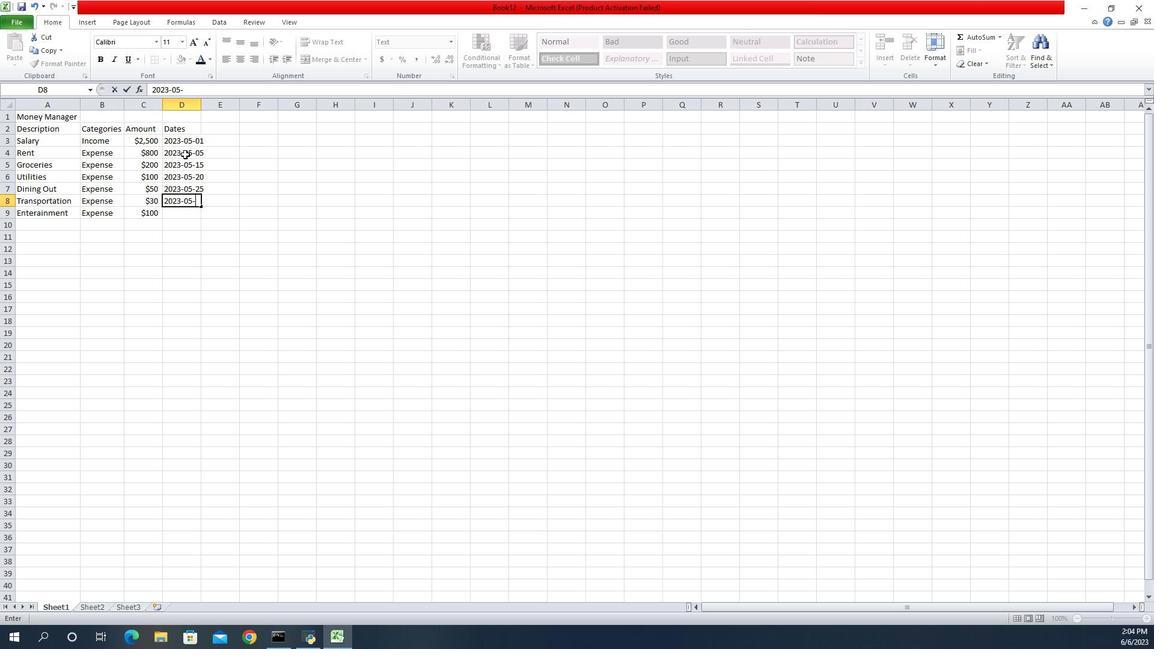 
Action: Mouse pressed left at (181, 158)
Screenshot: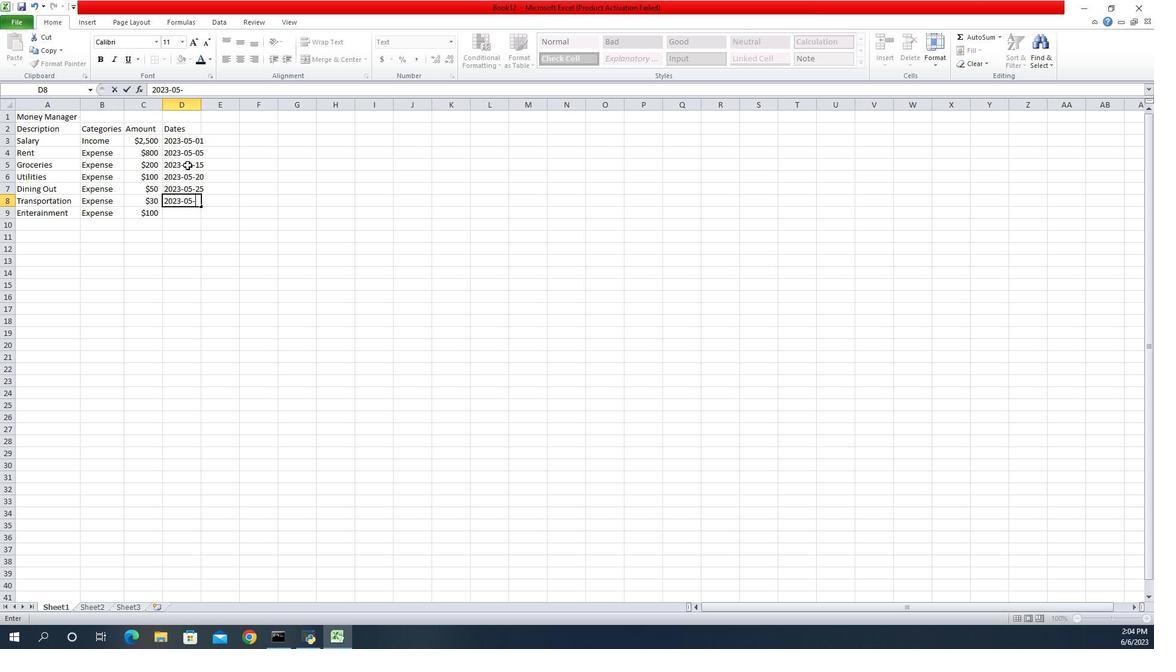 
Action: Key pressed <Key.f2><Key.backspace>0<Key.enter><Key.f2><Key.backspace><Key.backspace>15<Key.enter><Key.f2><Key.backspace>0<Key.enter><Key.f2>25<Key.enter>23-05-31<Key.enter><Key.up><Key.f2><Key.left><Key.left><Key.left><Key.left><Key.left><Key.left><Key.left>02<Key.enter>
Screenshot: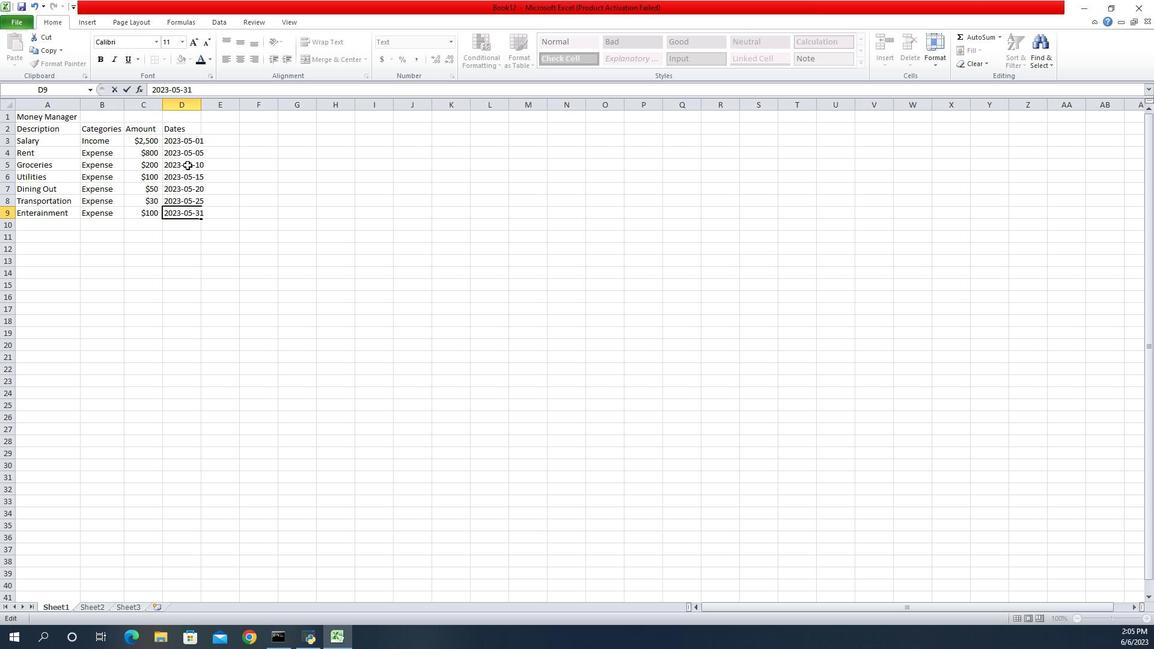 
Action: Mouse moved to (194, 105)
Screenshot: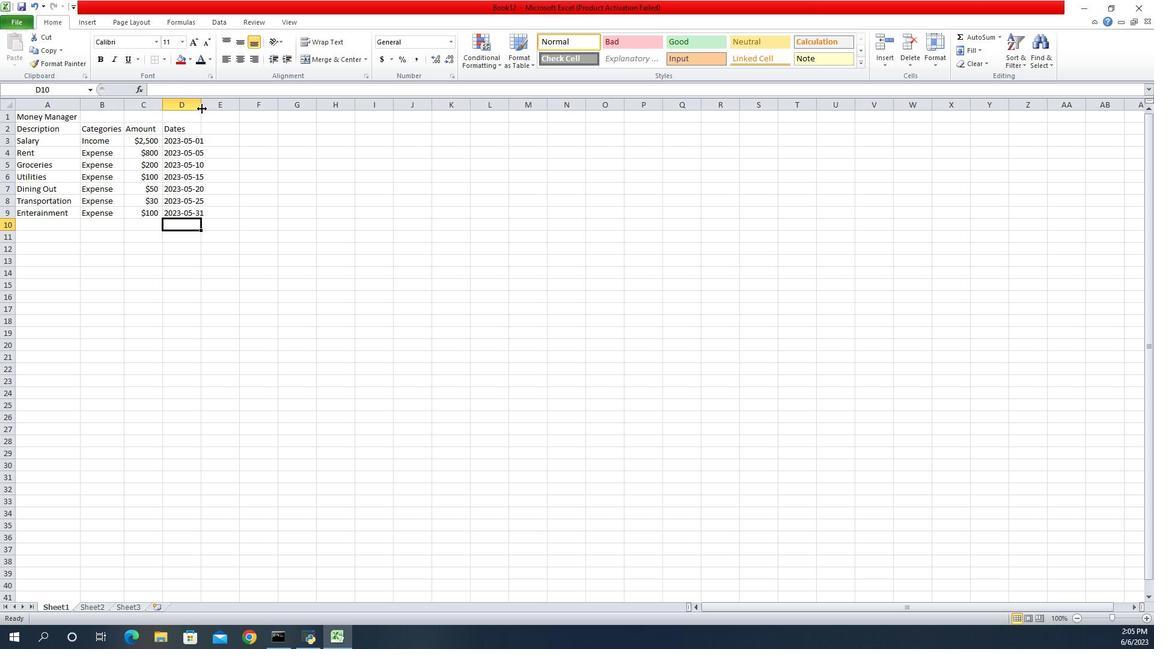 
Action: Mouse pressed left at (194, 105)
Screenshot: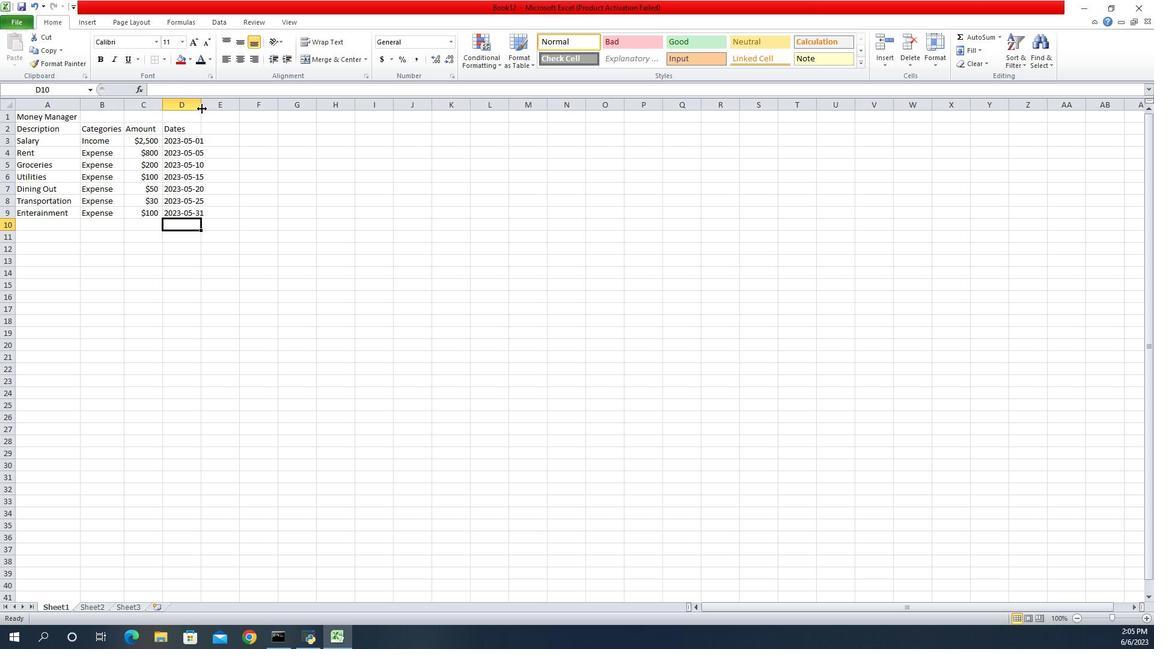
Action: Mouse pressed left at (194, 105)
Screenshot: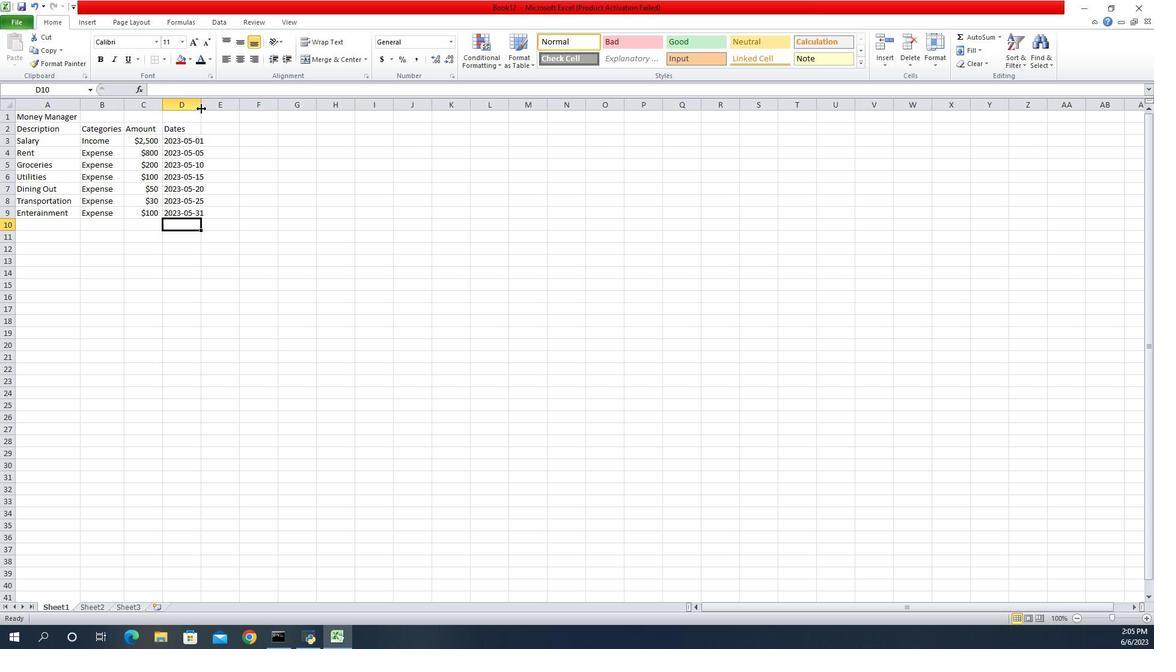 
Action: Mouse moved to (9, 24)
Screenshot: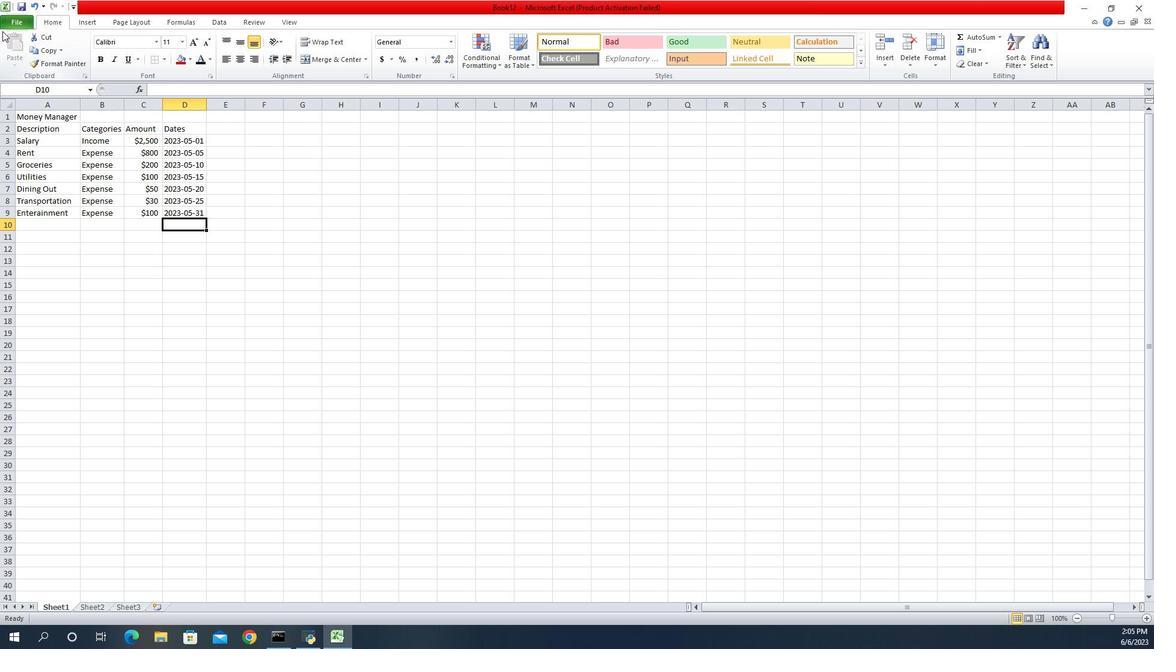 
Action: Mouse pressed left at (9, 24)
Screenshot: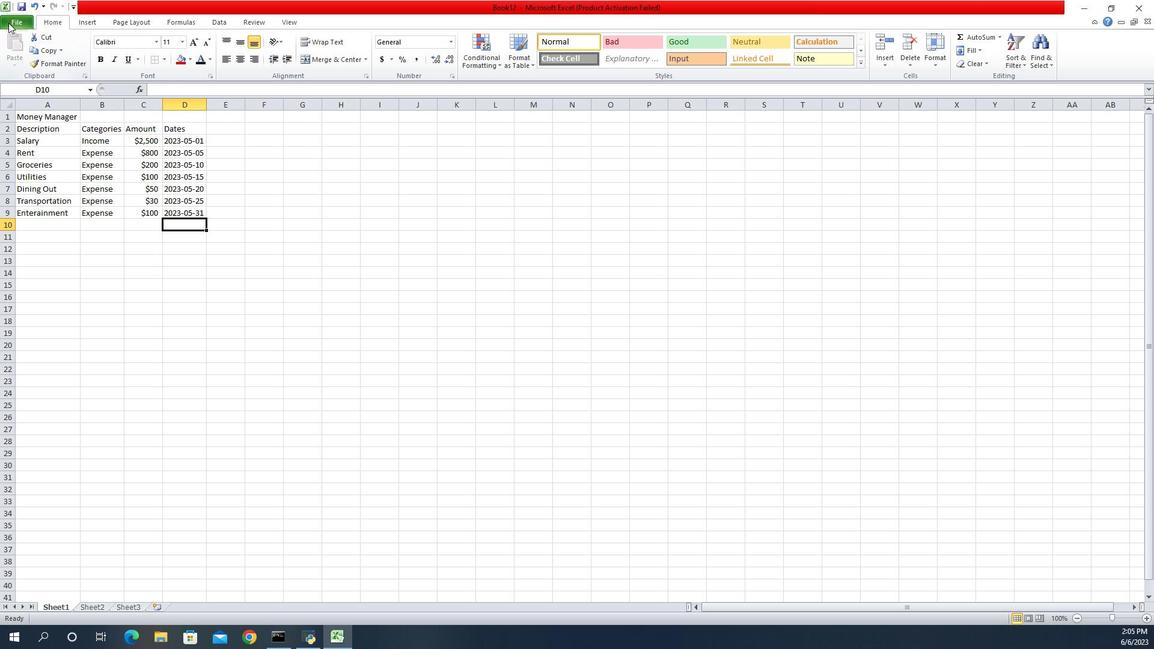 
Action: Mouse moved to (30, 48)
Screenshot: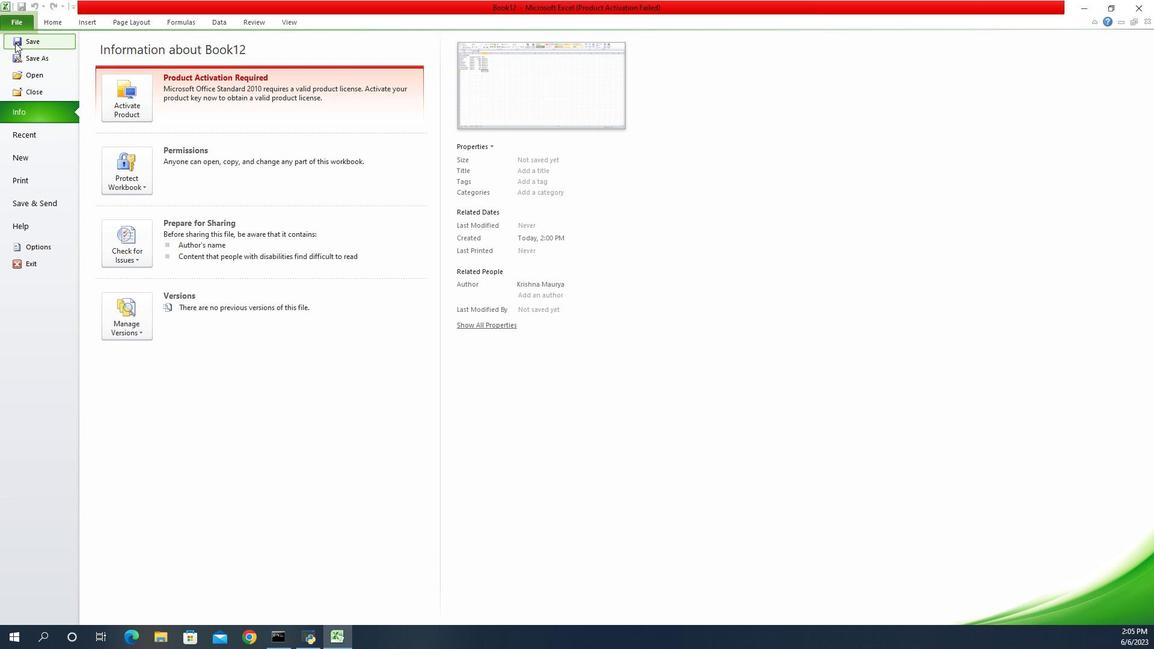 
Action: Mouse pressed left at (30, 48)
Screenshot: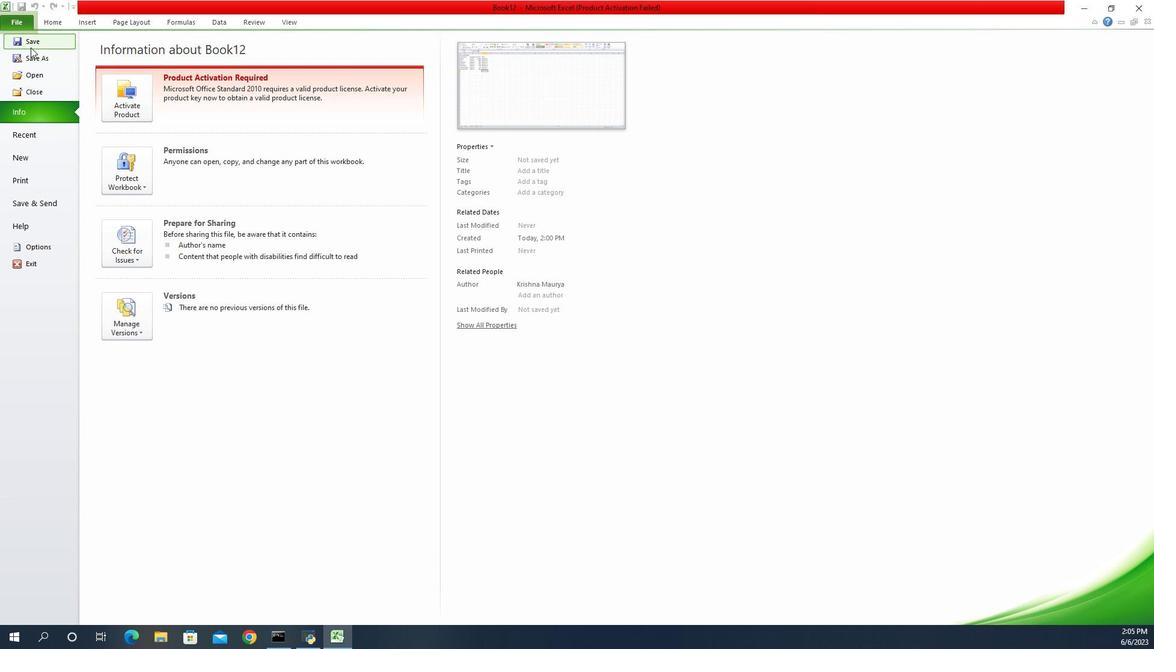 
Action: Mouse moved to (208, 249)
Screenshot: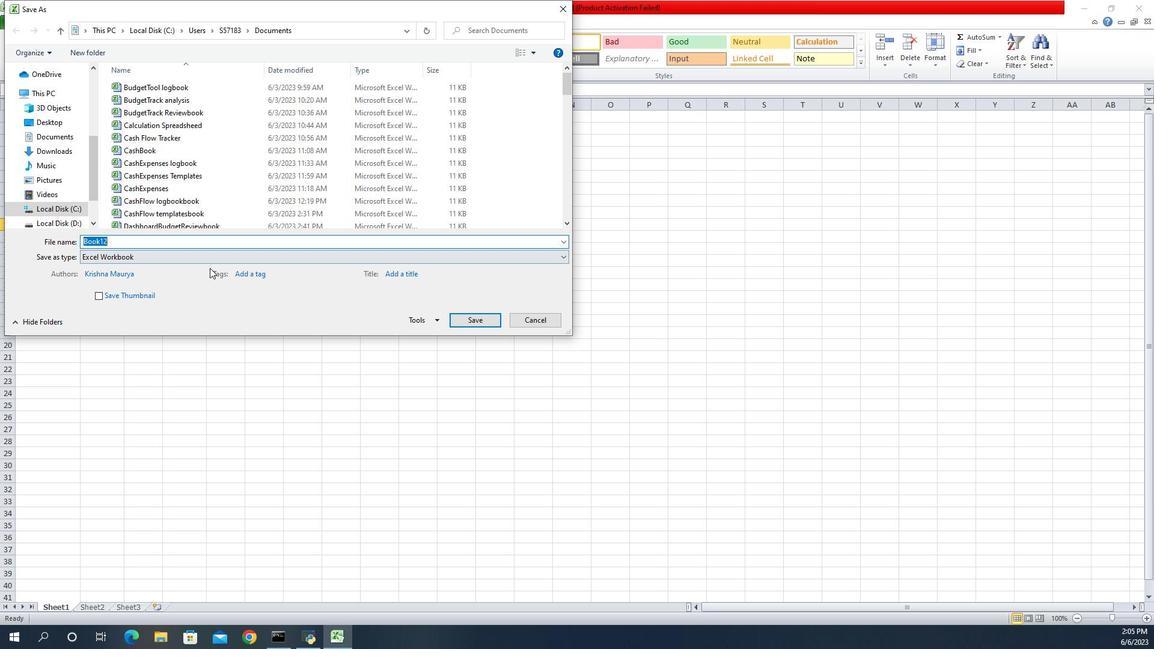 
Action: Key pressed <Key.shift>Fin
Screenshot: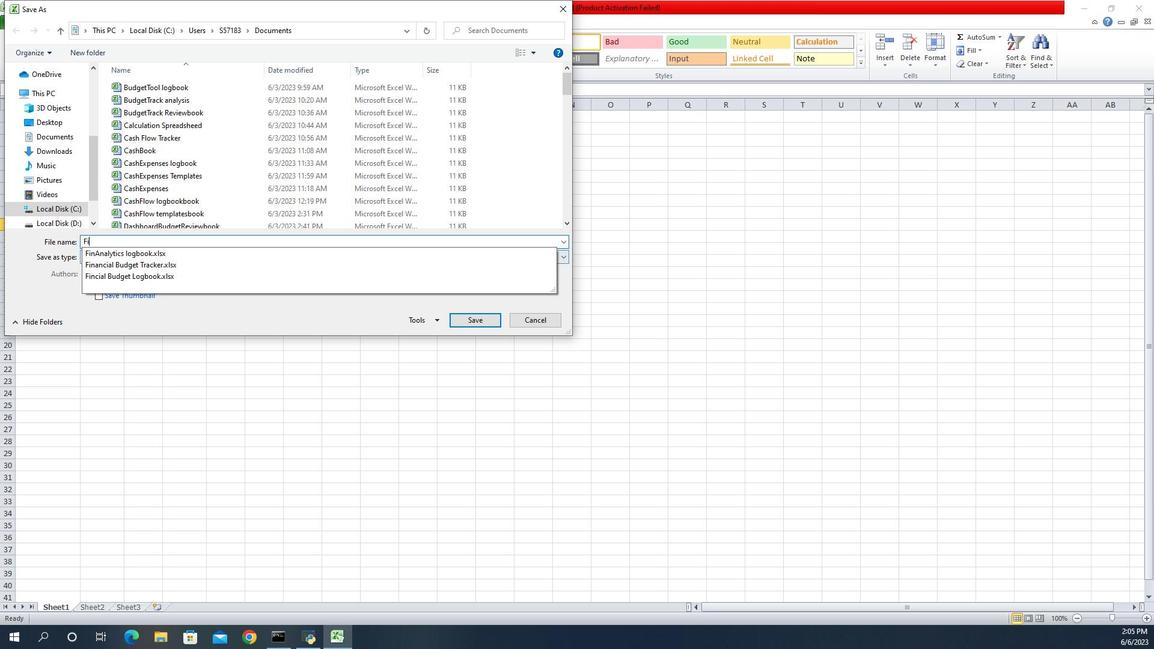 
Action: Mouse moved to (208, 230)
Screenshot: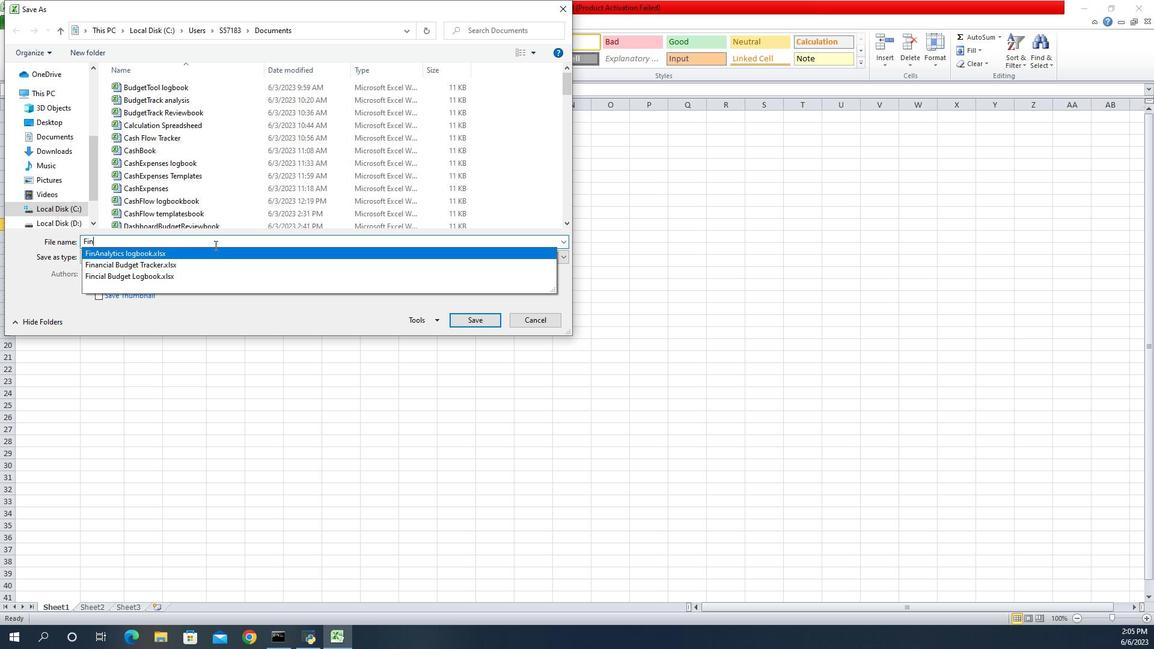 
Action: Mouse pressed left at (208, 230)
Screenshot: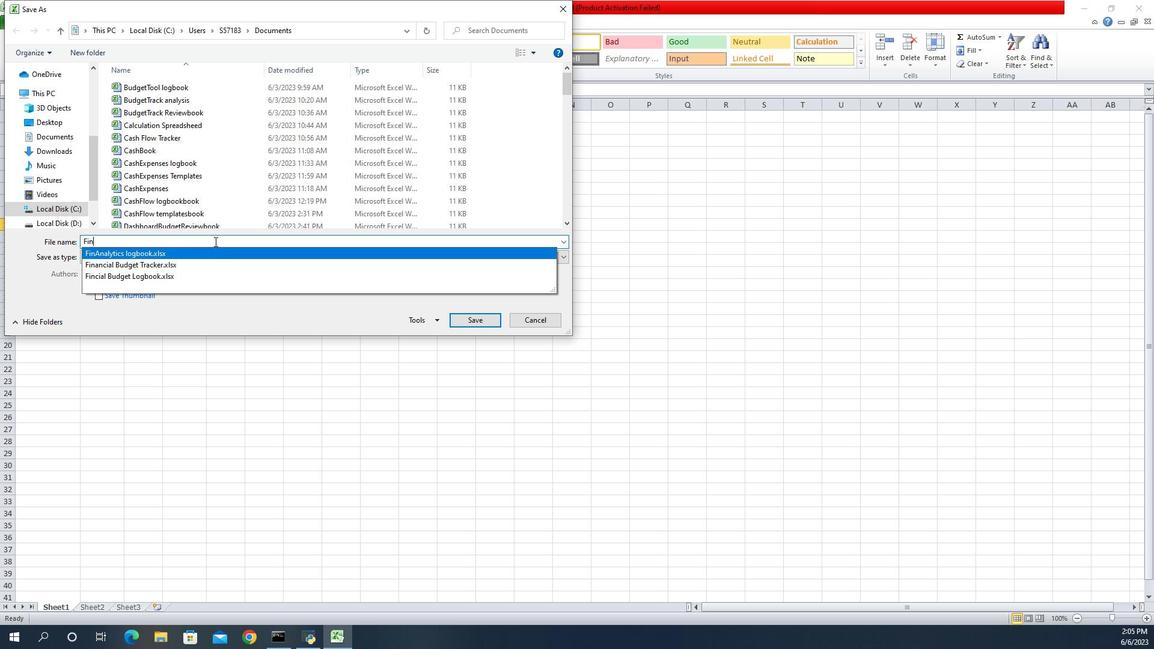 
Action: Mouse pressed left at (208, 230)
Screenshot: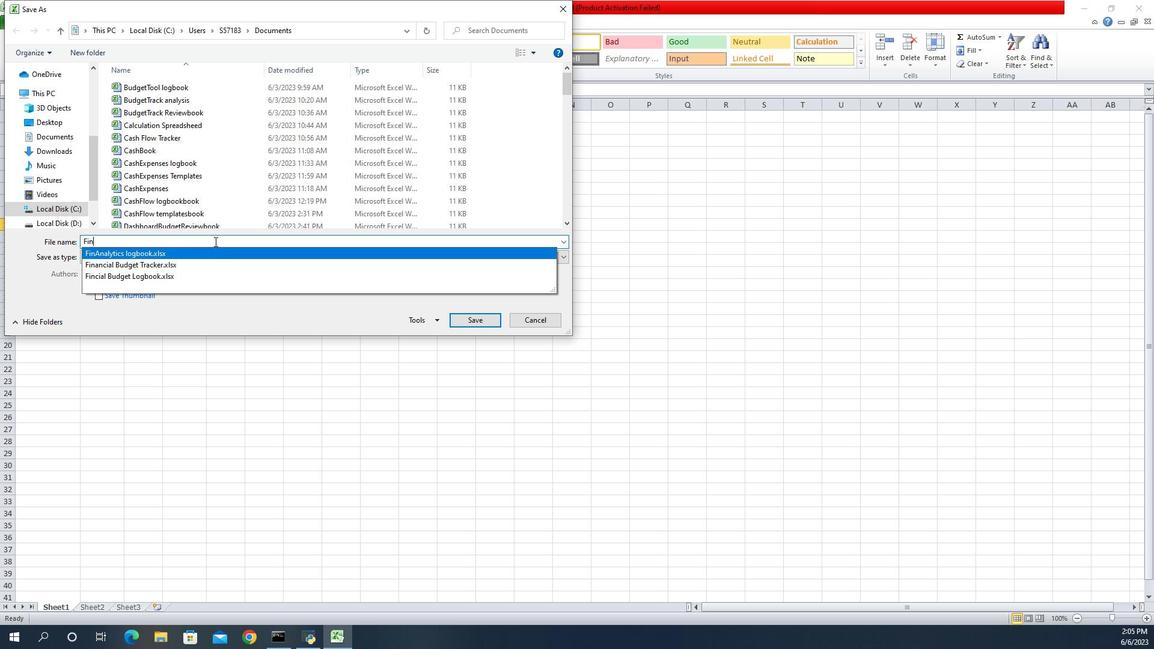 
Action: Mouse pressed left at (208, 230)
Screenshot: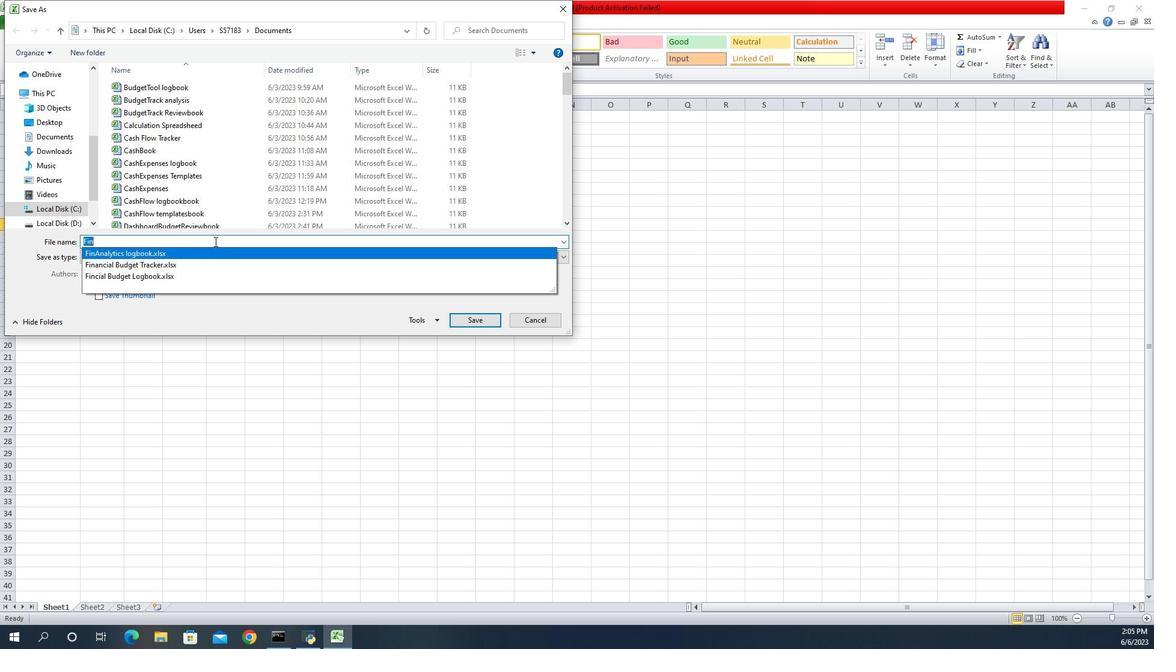 
Action: Key pressed ancial<Key.space><Key.shift>Mangeg<Key.backspace>ment<Key.space><Key.shift>Sheet
Screenshot: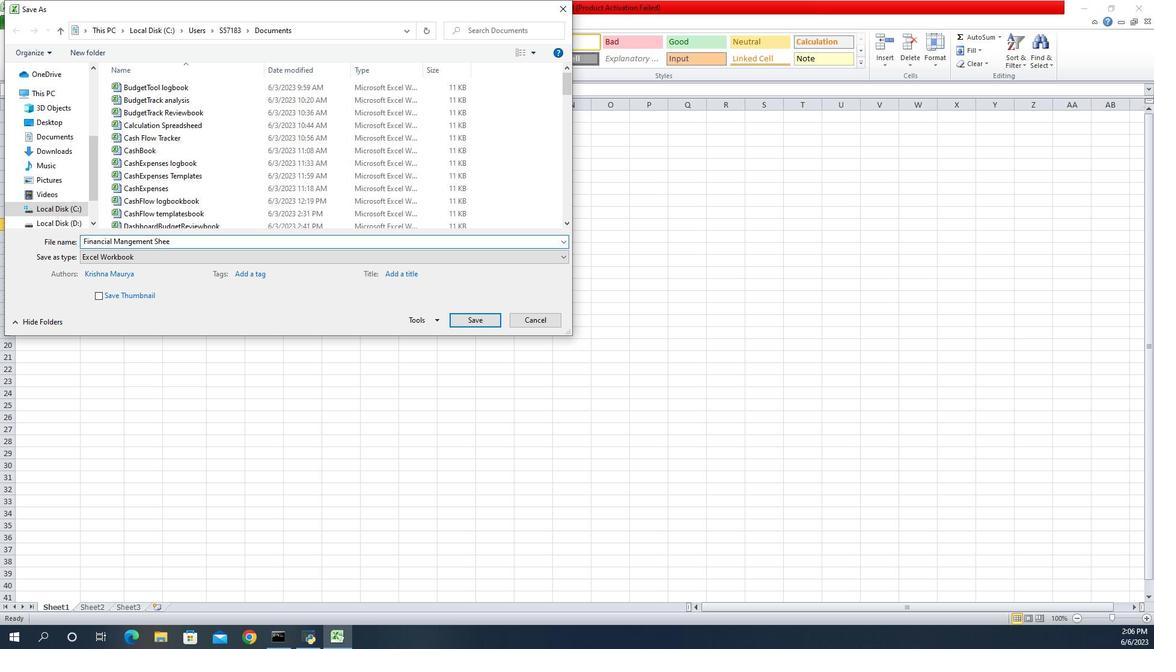 
Action: Mouse moved to (450, 300)
Screenshot: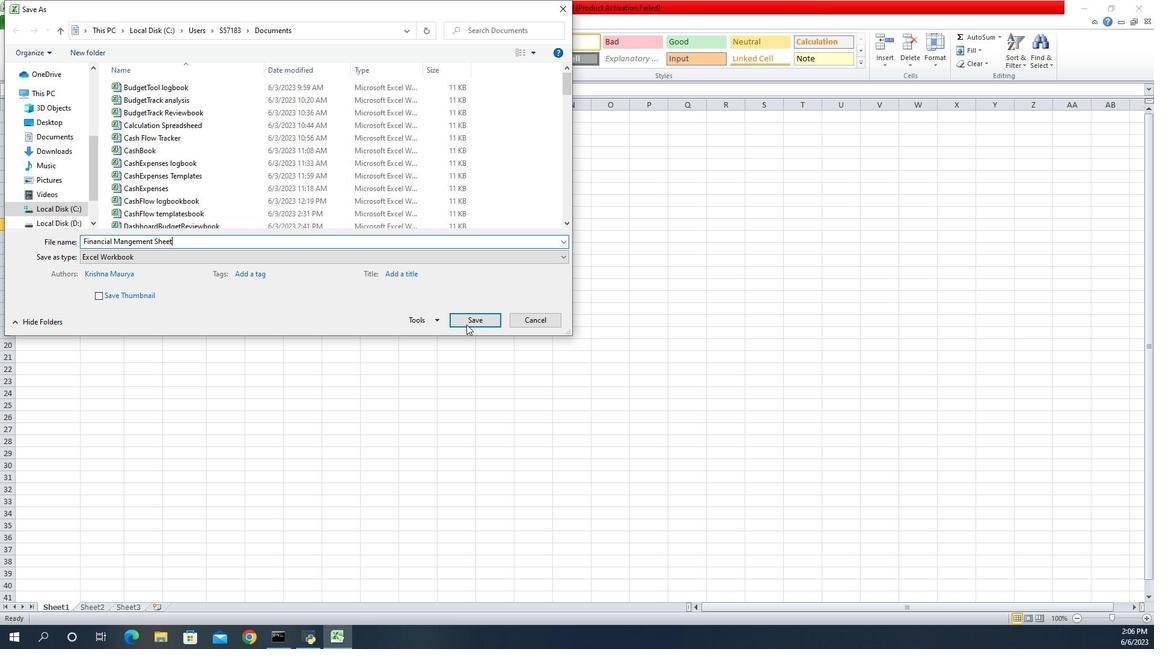 
Action: Mouse pressed left at (450, 300)
Screenshot: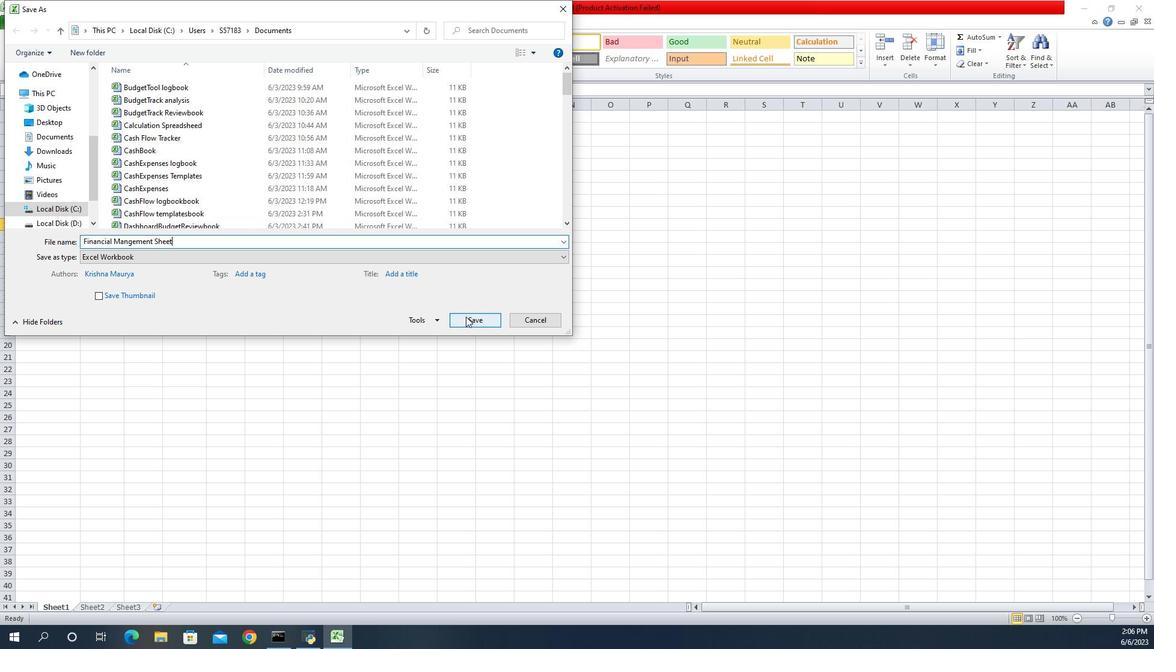 
